 Task: Add Attachment from Trello to Card Card0000000070 in Board Board0000000018 in Workspace WS0000000006 in Trello. Add Cover Blue to Card Card0000000070 in Board Board0000000018 in Workspace WS0000000006 in Trello. Add "Copy Card To …" Button titled Button0000000070 to "bottom" of the list "To Do" to Card Card0000000070 in Board Board0000000018 in Workspace WS0000000006 in Trello. Add Description DS0000000070 to Card Card0000000070 in Board Board0000000018 in Workspace WS0000000006 in Trello. Add Comment CM0000000070 to Card Card0000000070 in Board Board0000000018 in Workspace WS0000000006 in Trello
Action: Mouse moved to (98, 406)
Screenshot: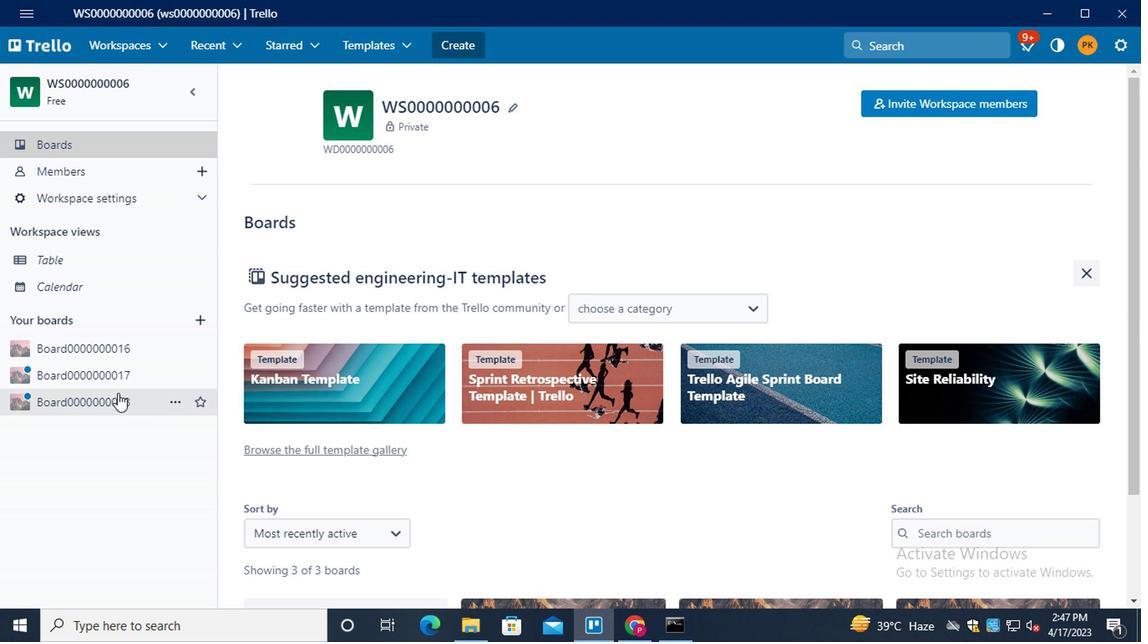 
Action: Mouse pressed left at (98, 406)
Screenshot: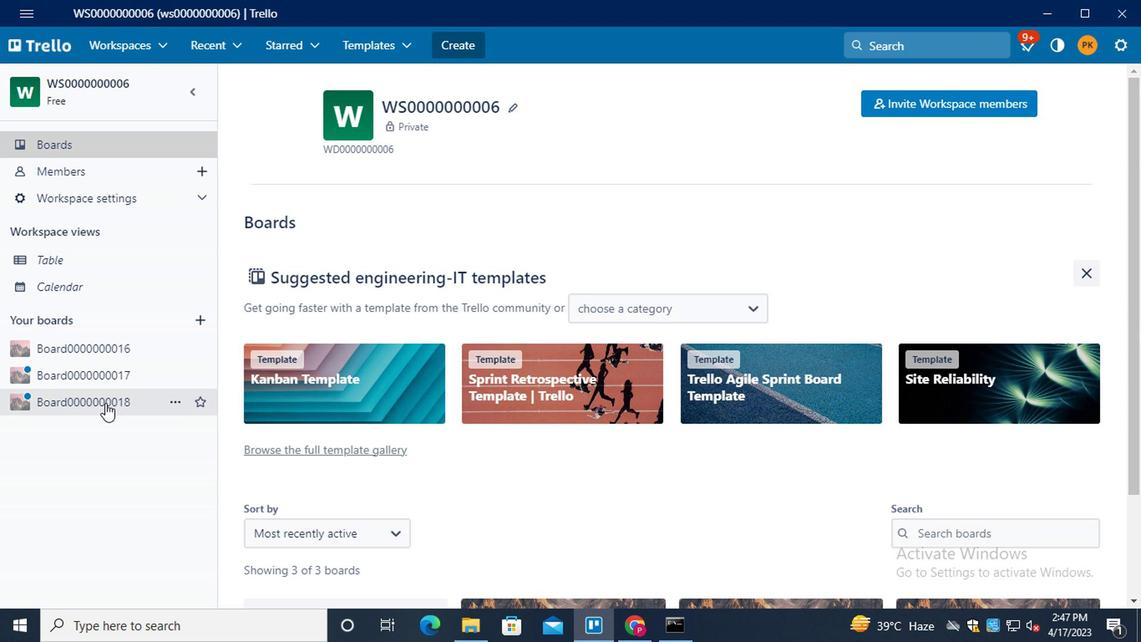 
Action: Mouse moved to (343, 362)
Screenshot: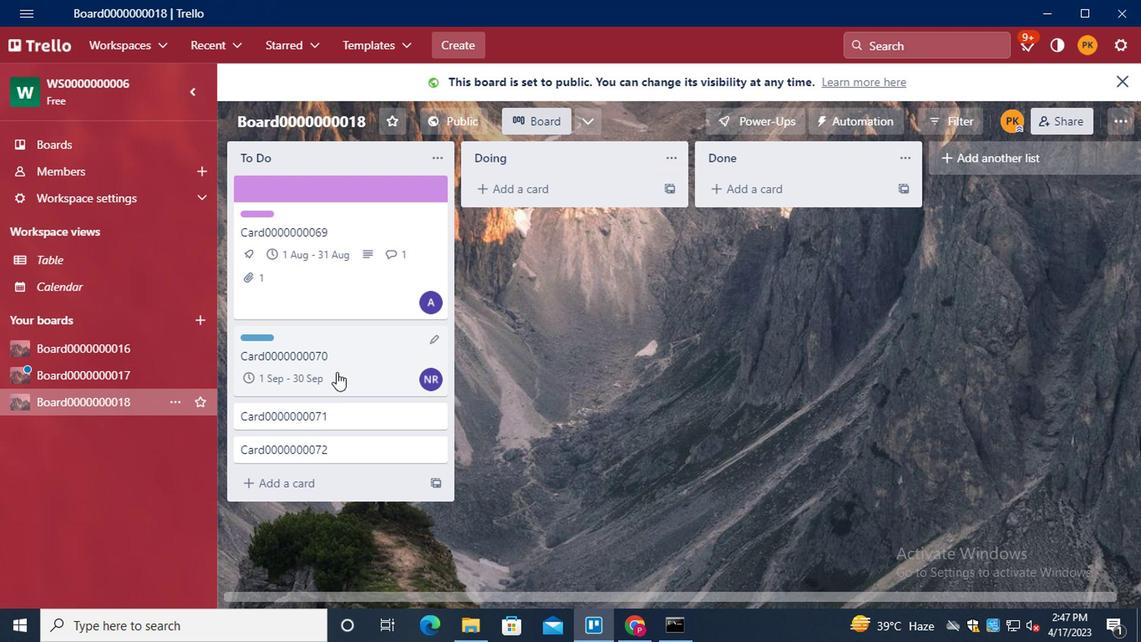 
Action: Mouse pressed left at (343, 362)
Screenshot: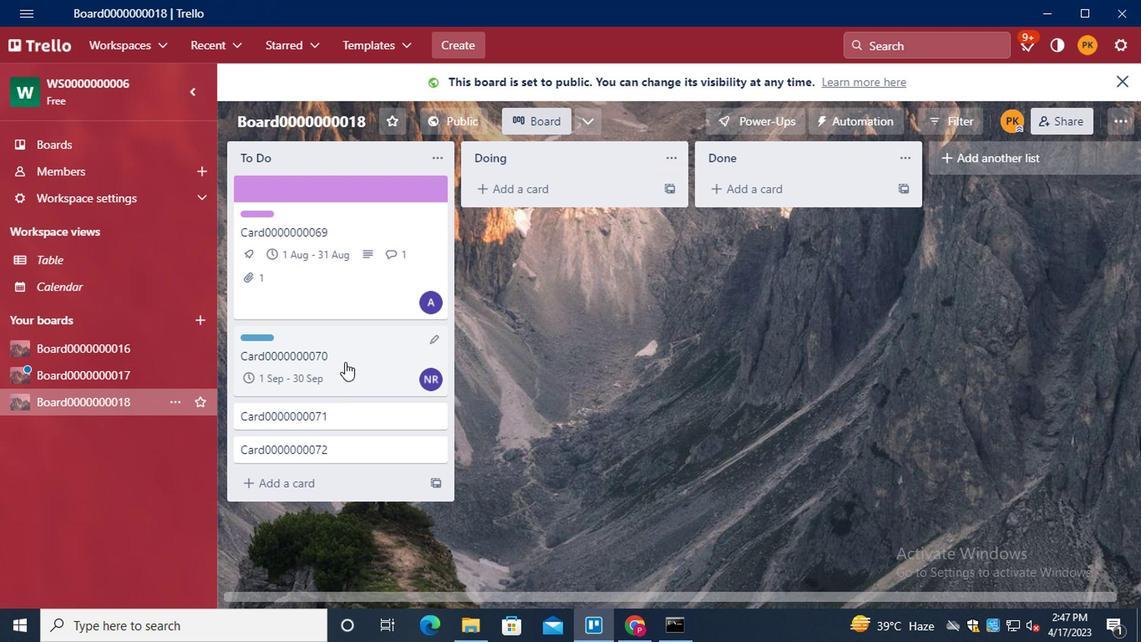
Action: Mouse moved to (820, 295)
Screenshot: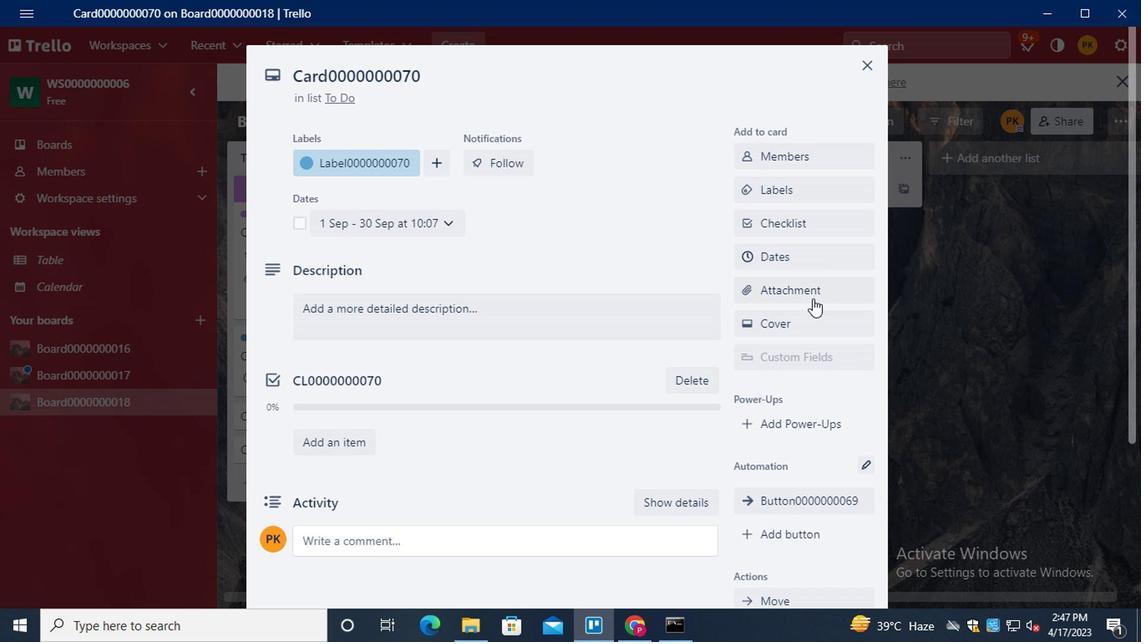 
Action: Mouse pressed left at (820, 295)
Screenshot: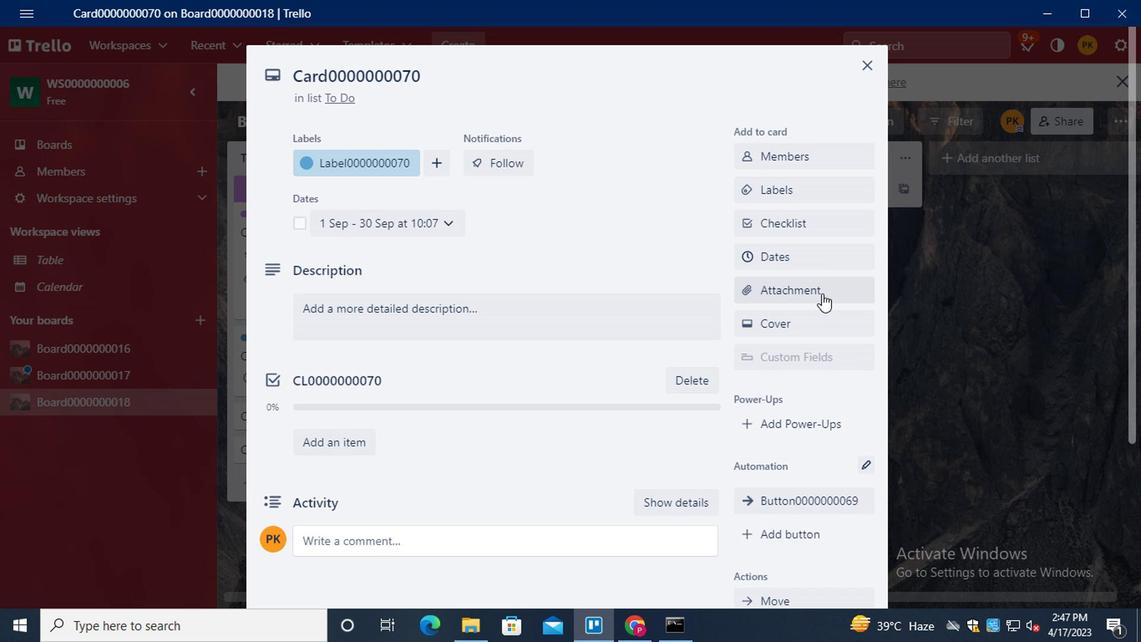 
Action: Mouse moved to (805, 170)
Screenshot: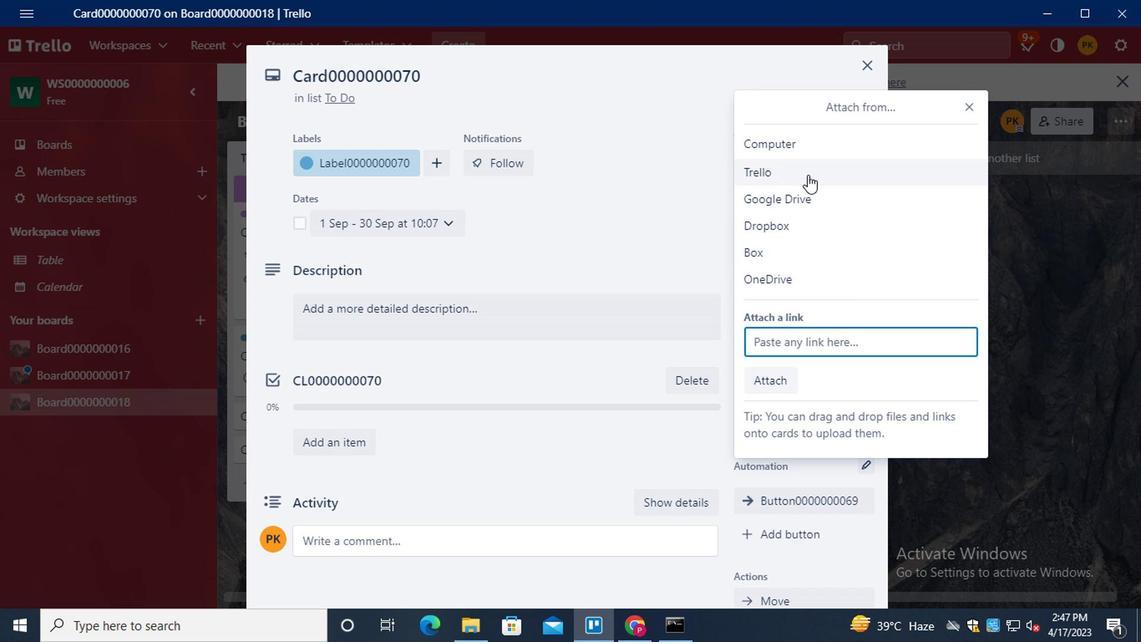 
Action: Mouse pressed left at (805, 170)
Screenshot: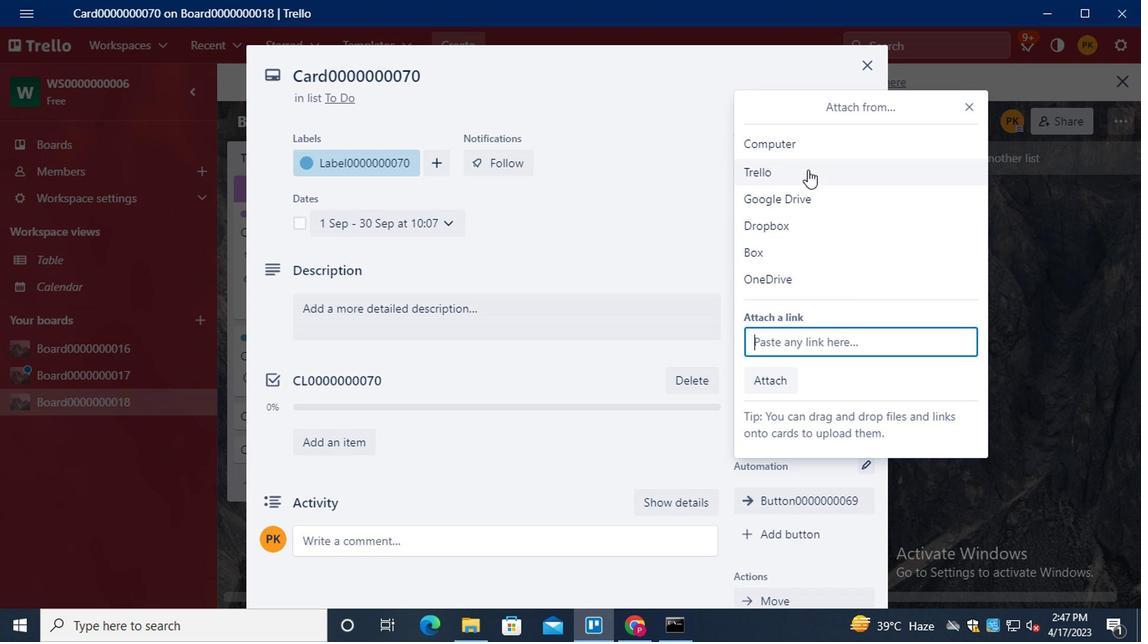 
Action: Mouse moved to (783, 501)
Screenshot: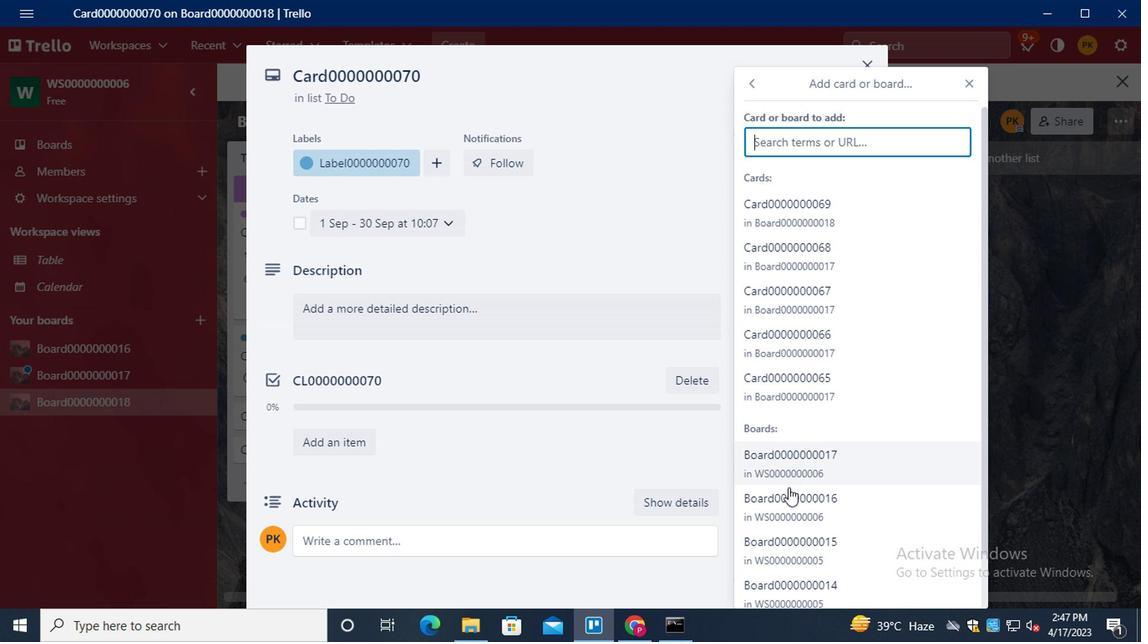 
Action: Mouse pressed left at (783, 501)
Screenshot: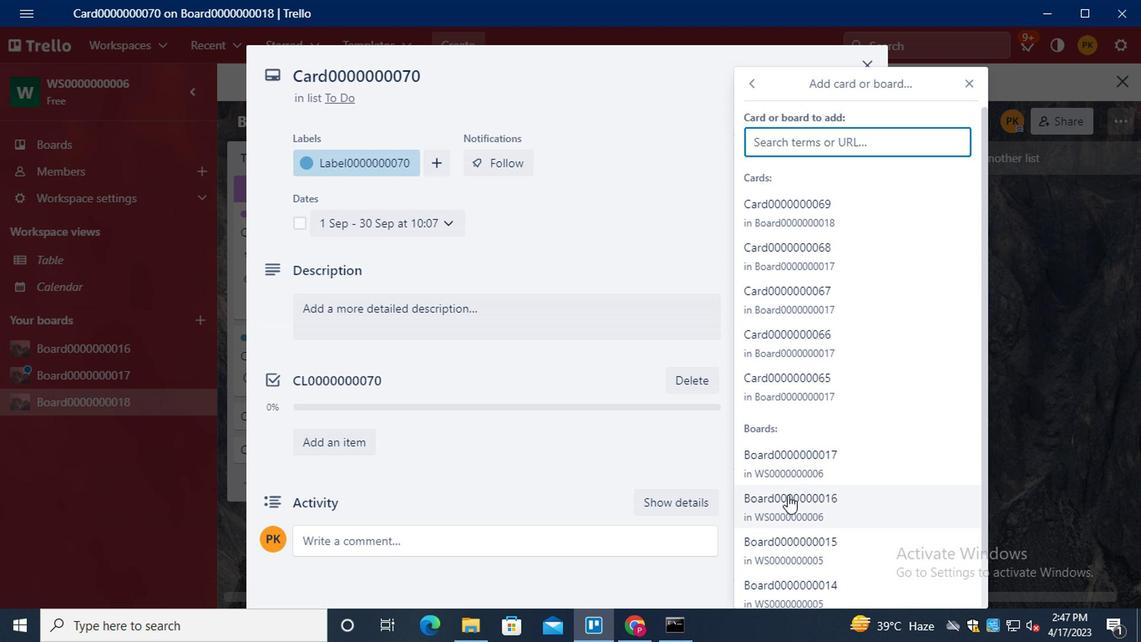 
Action: Mouse moved to (791, 327)
Screenshot: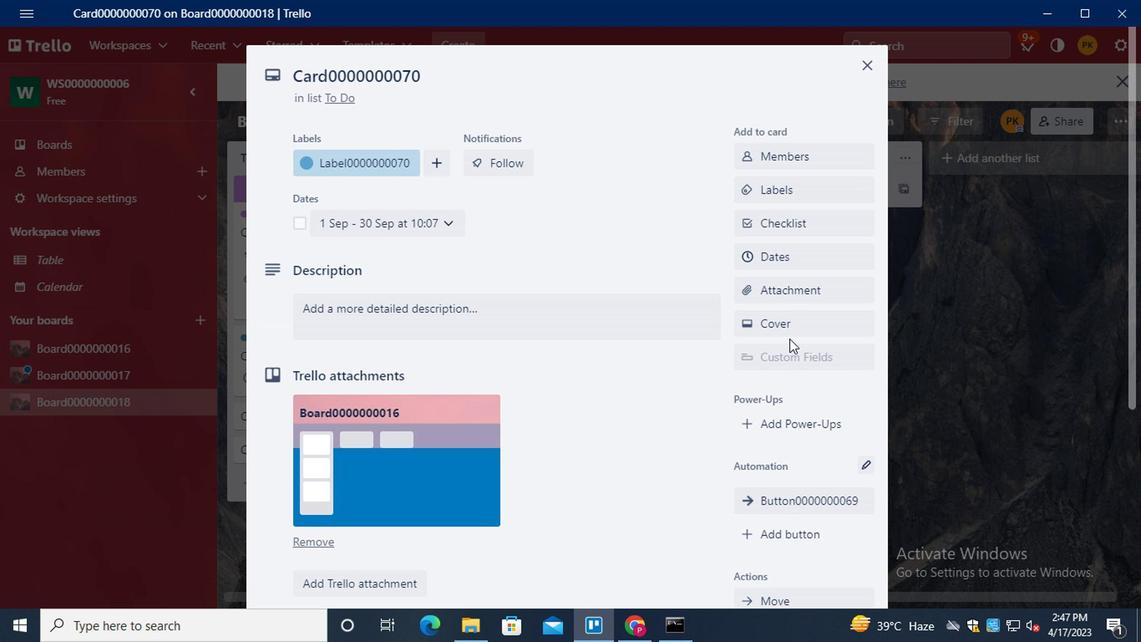 
Action: Mouse pressed left at (791, 327)
Screenshot: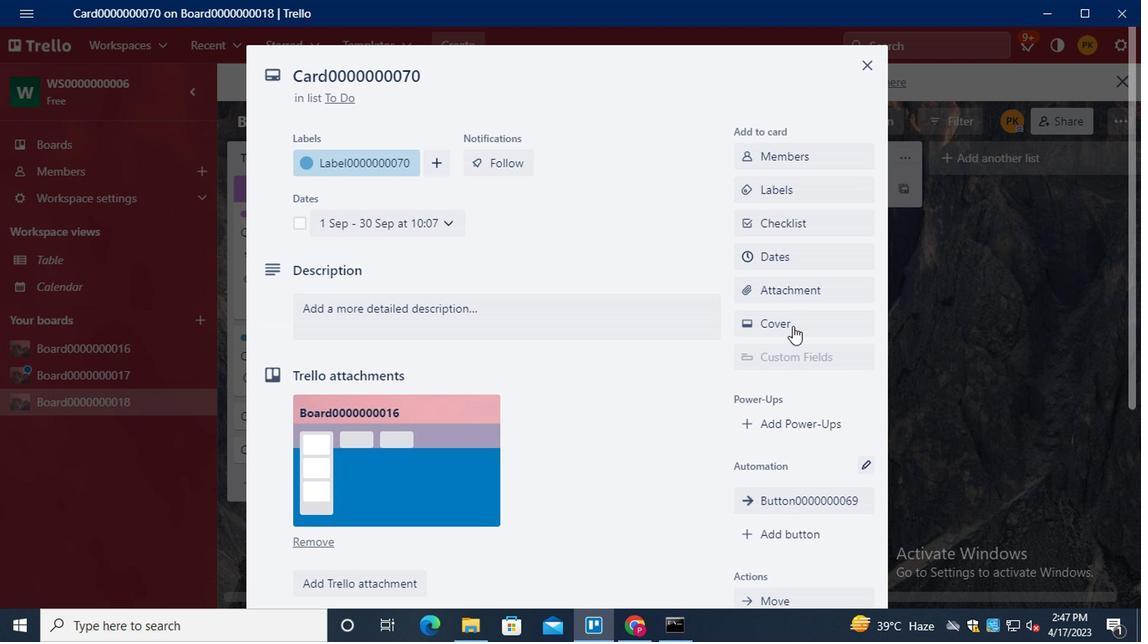 
Action: Mouse moved to (761, 305)
Screenshot: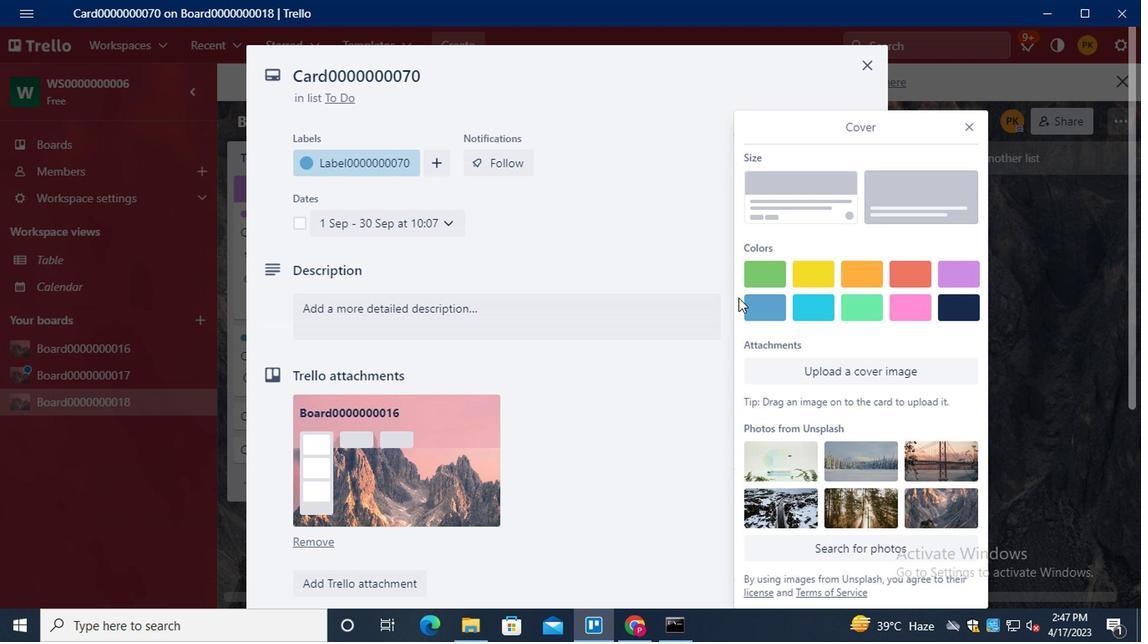 
Action: Mouse pressed left at (761, 305)
Screenshot: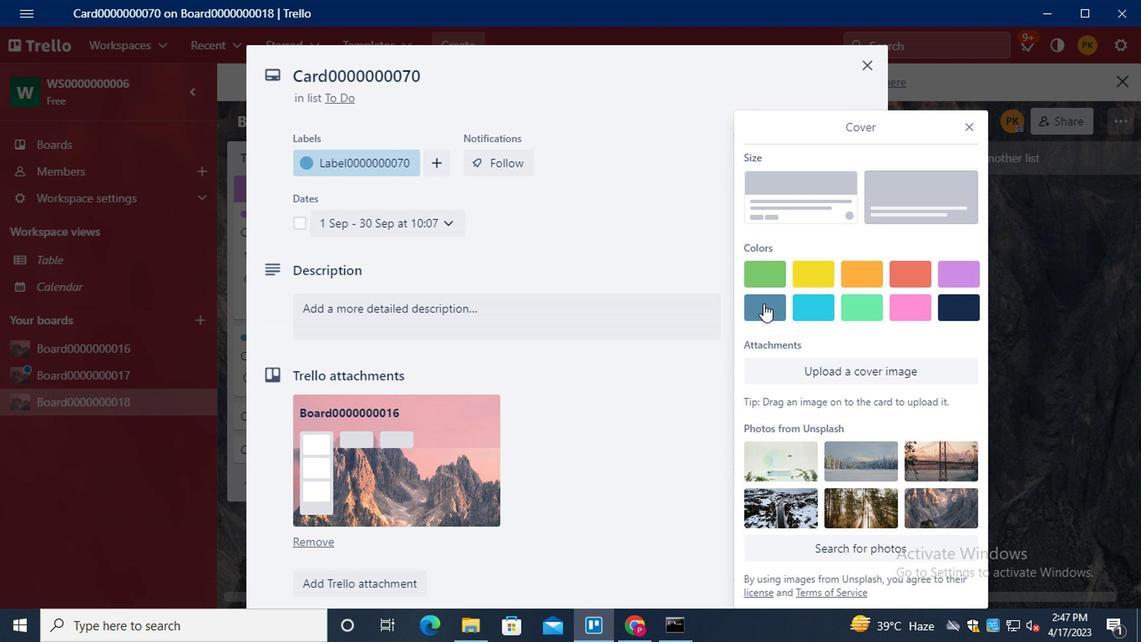 
Action: Mouse moved to (966, 93)
Screenshot: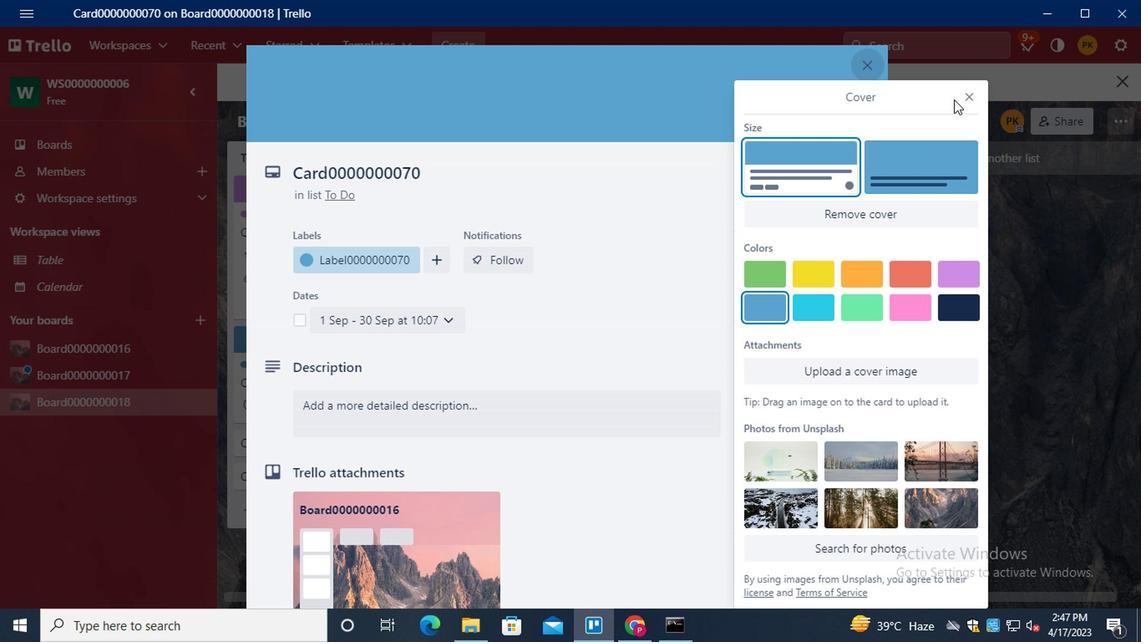 
Action: Mouse pressed left at (966, 93)
Screenshot: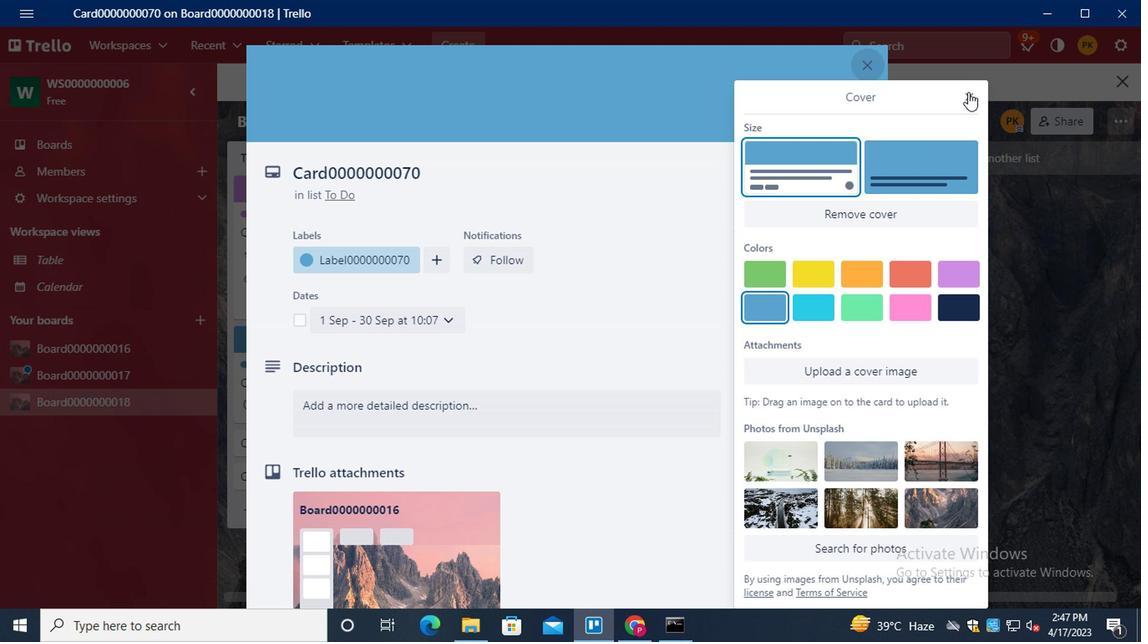 
Action: Mouse moved to (744, 468)
Screenshot: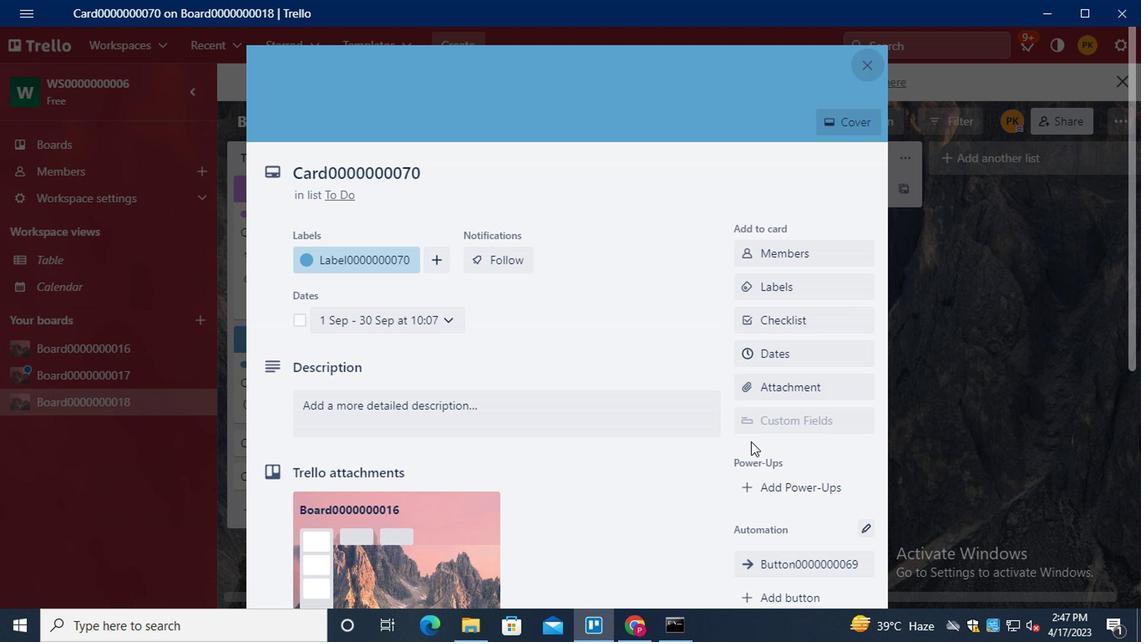 
Action: Mouse scrolled (744, 468) with delta (0, 0)
Screenshot: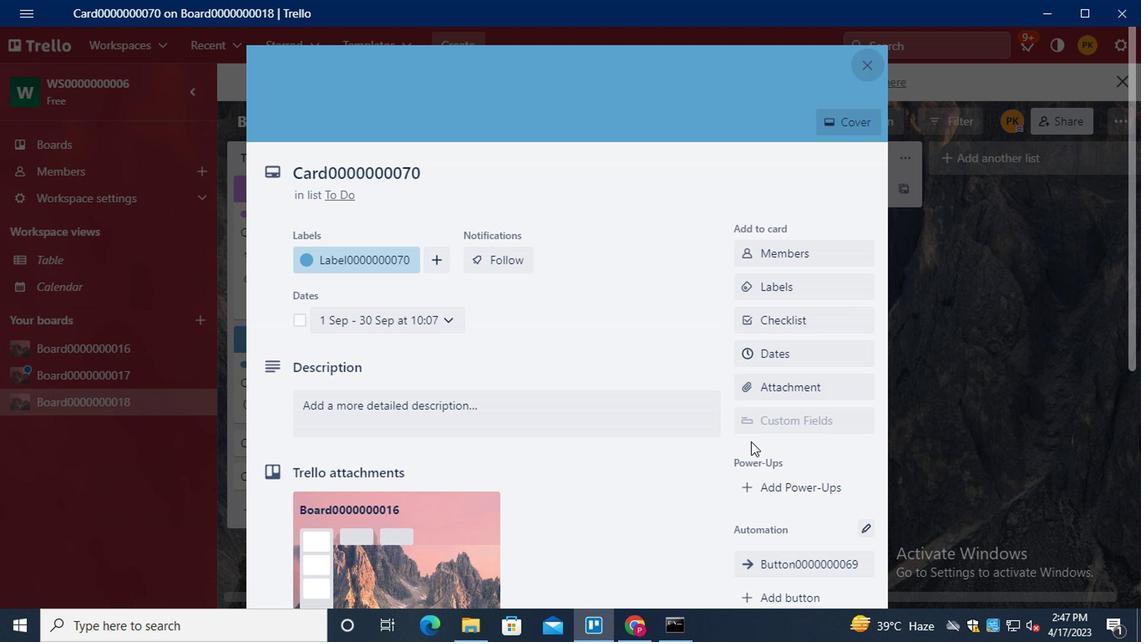 
Action: Mouse moved to (742, 475)
Screenshot: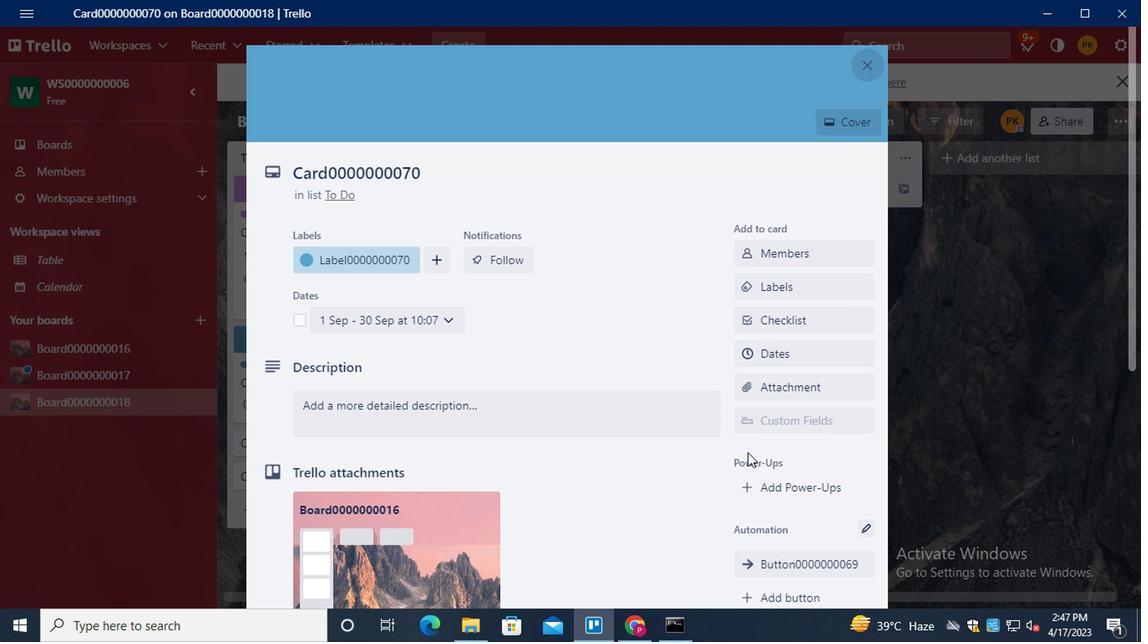 
Action: Mouse scrolled (742, 474) with delta (0, 0)
Screenshot: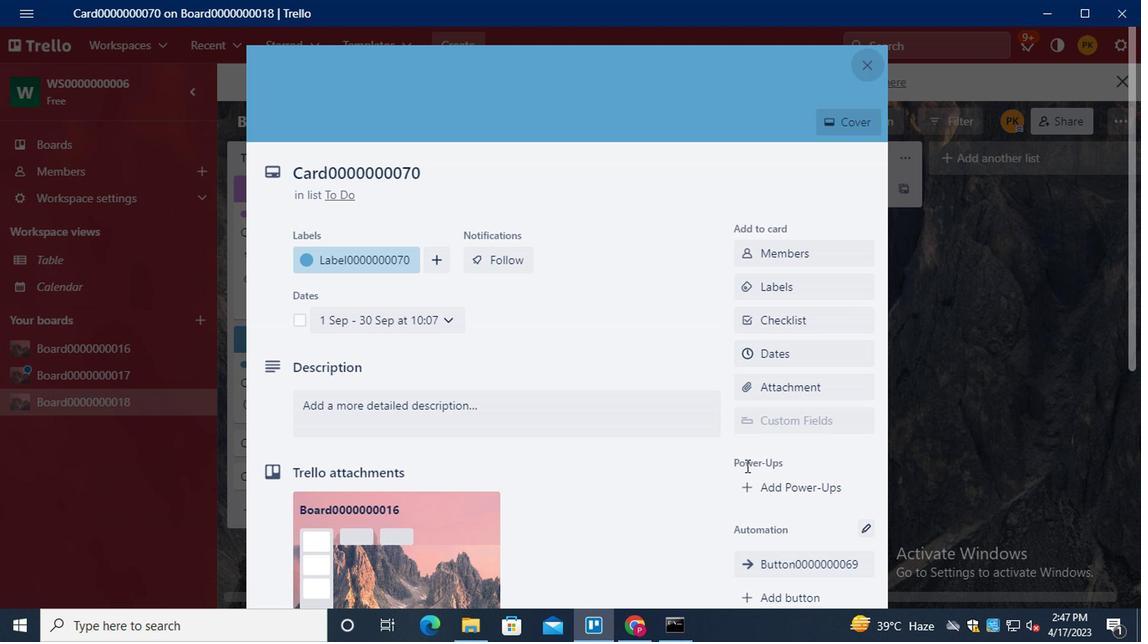 
Action: Mouse moved to (786, 435)
Screenshot: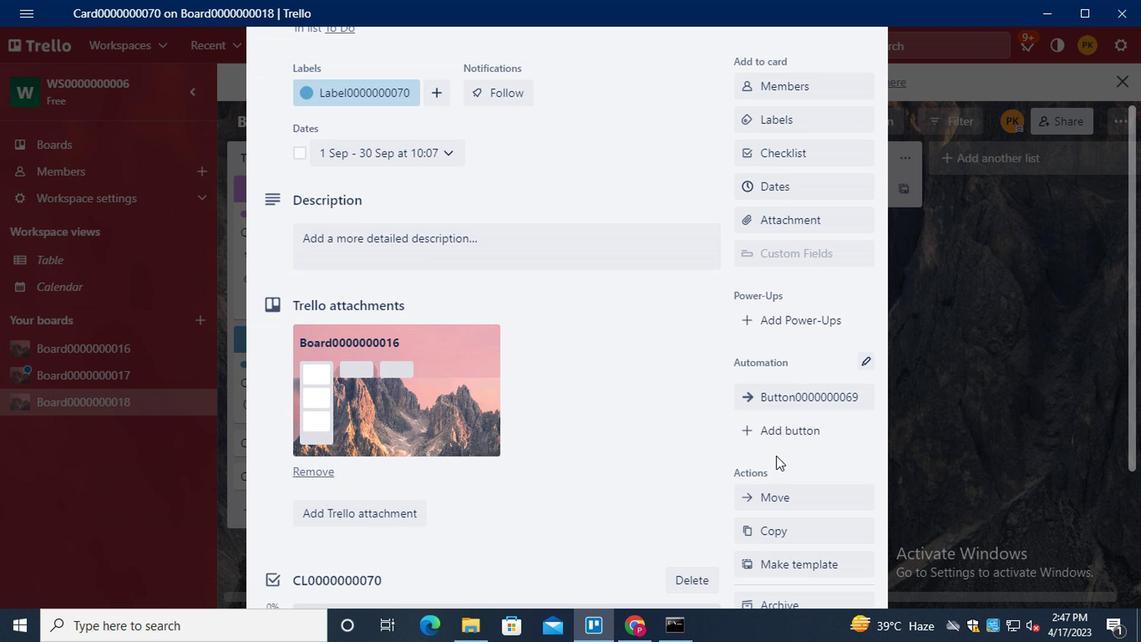 
Action: Mouse pressed left at (786, 435)
Screenshot: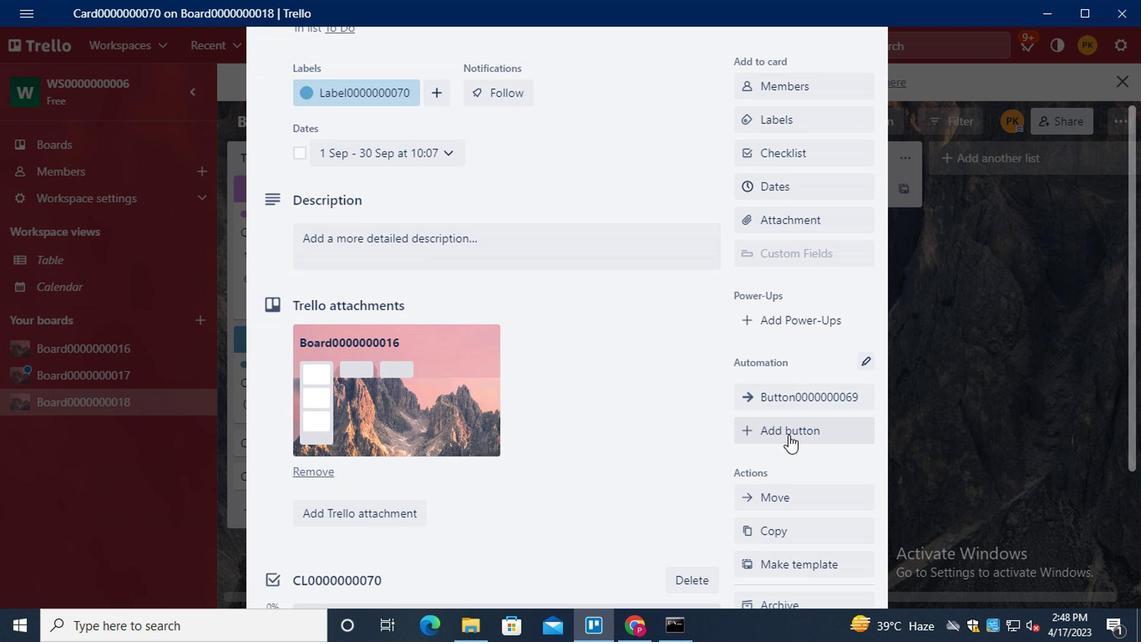 
Action: Mouse moved to (816, 199)
Screenshot: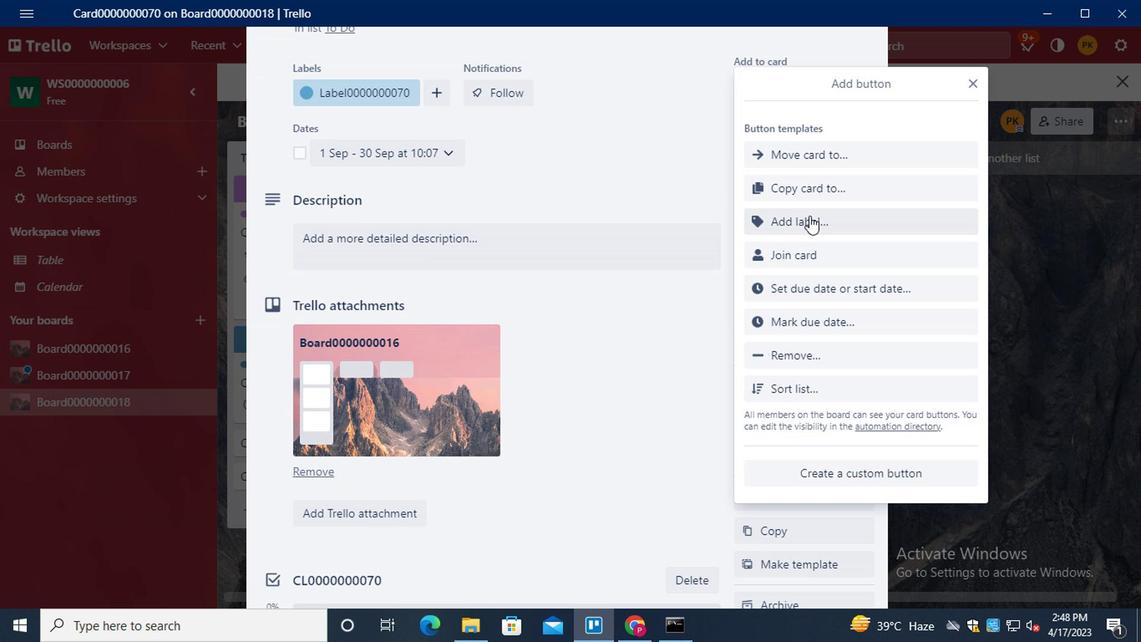 
Action: Mouse pressed left at (816, 199)
Screenshot: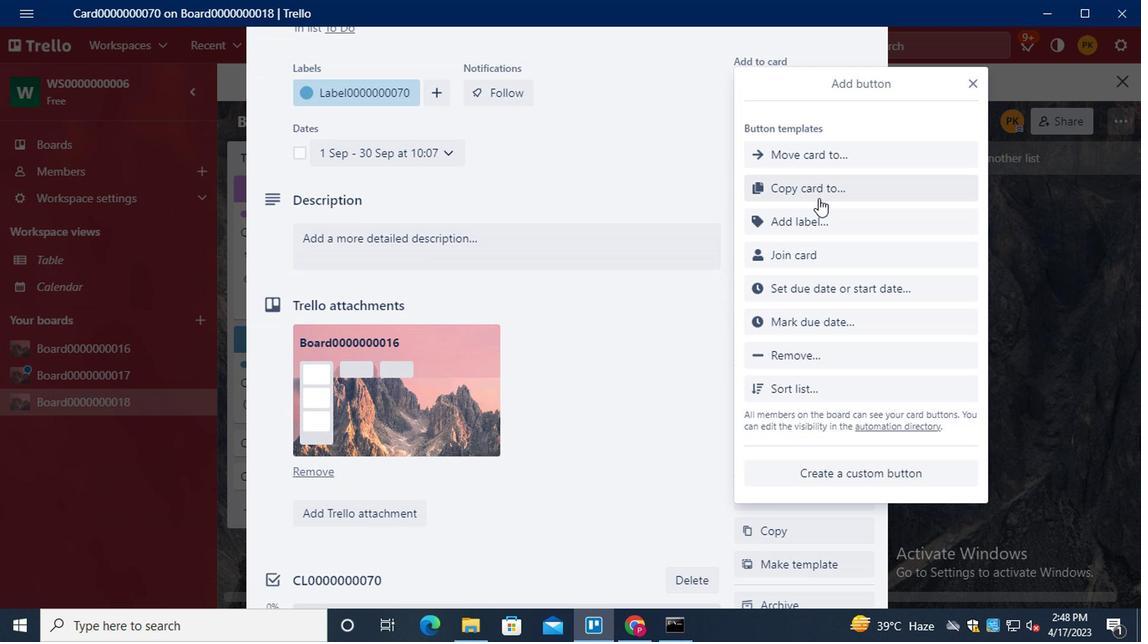 
Action: Key pressed <Key.shift>BUTTON0000000070
Screenshot: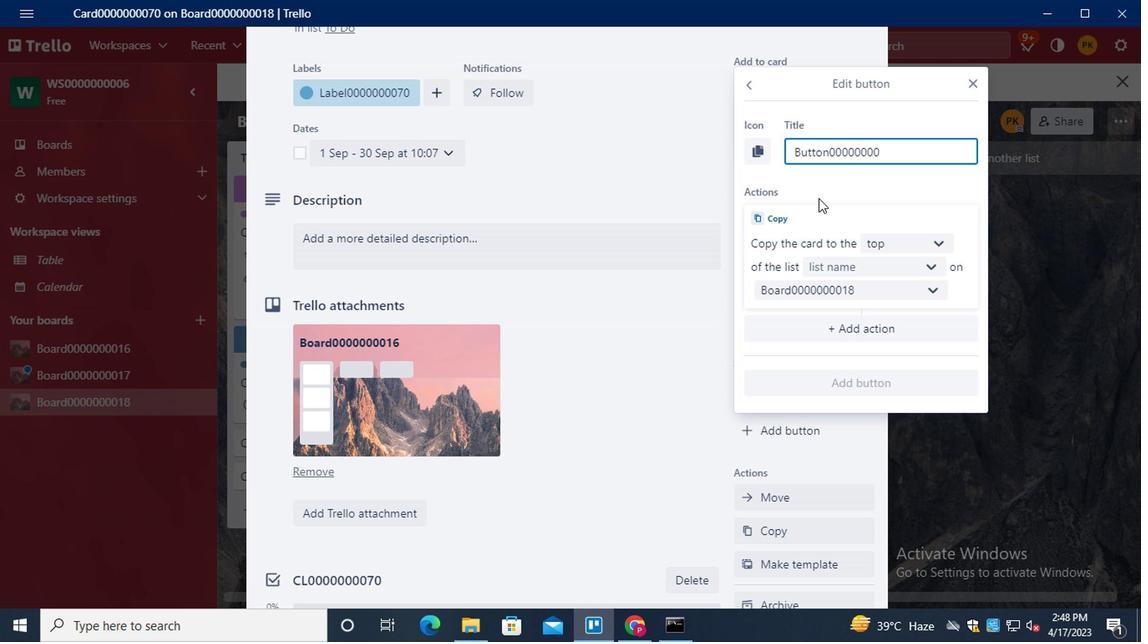 
Action: Mouse moved to (902, 243)
Screenshot: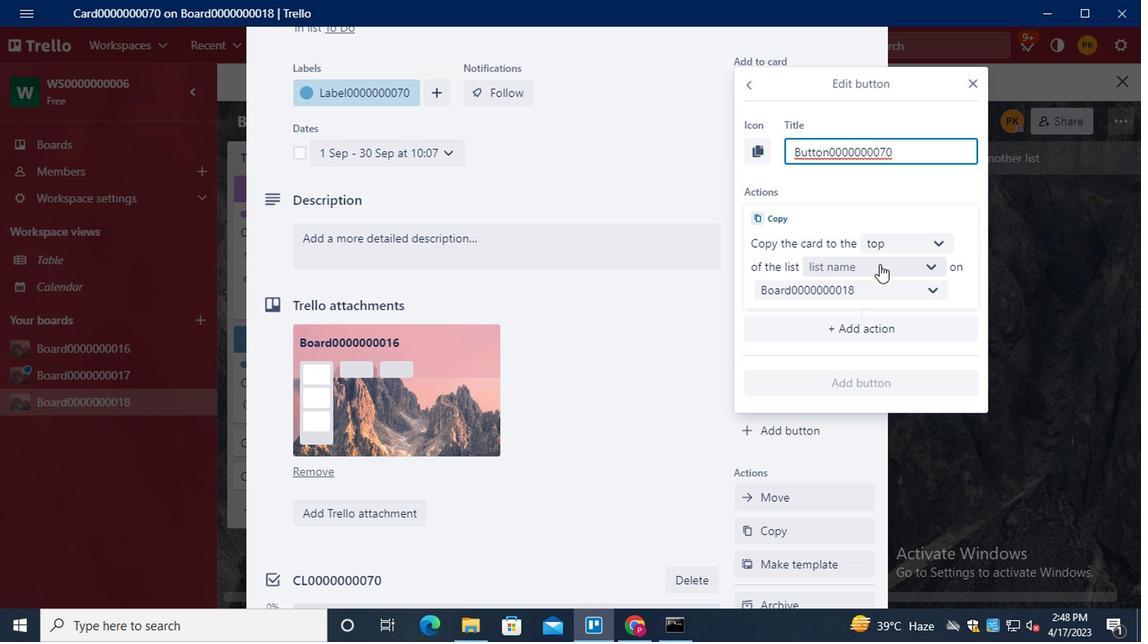 
Action: Mouse pressed left at (902, 243)
Screenshot: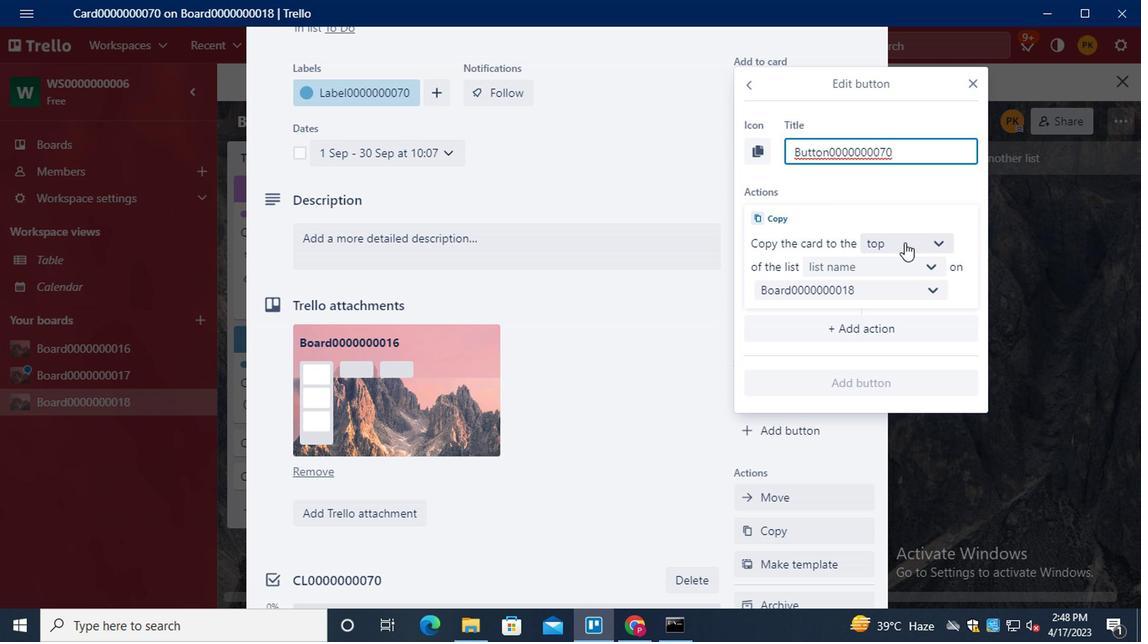 
Action: Mouse moved to (883, 308)
Screenshot: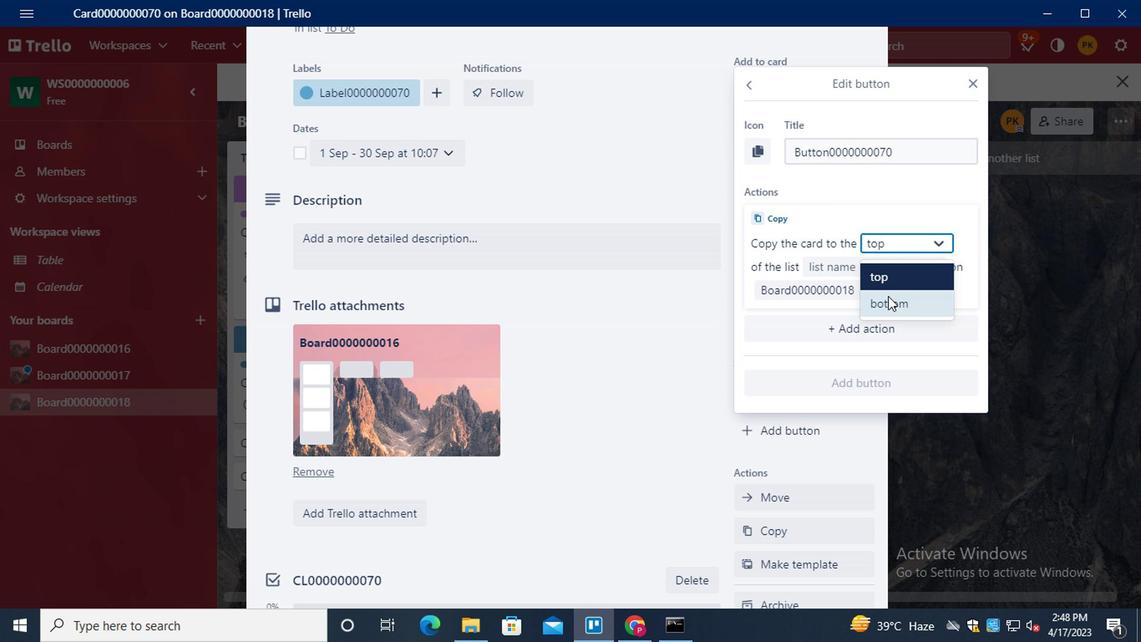 
Action: Mouse pressed left at (883, 308)
Screenshot: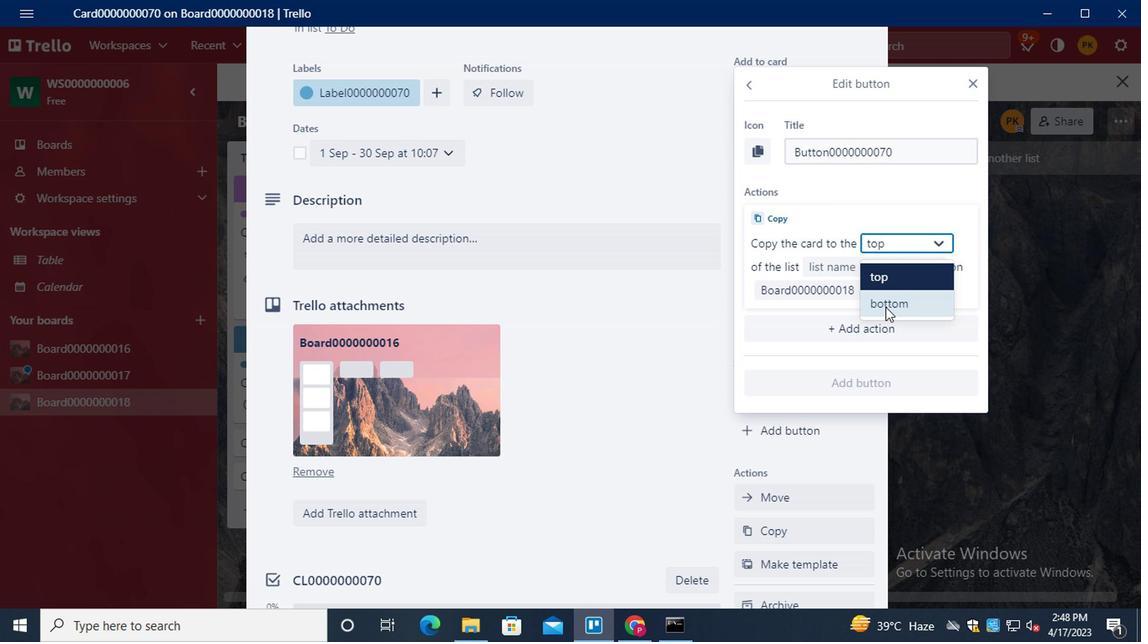 
Action: Mouse moved to (890, 265)
Screenshot: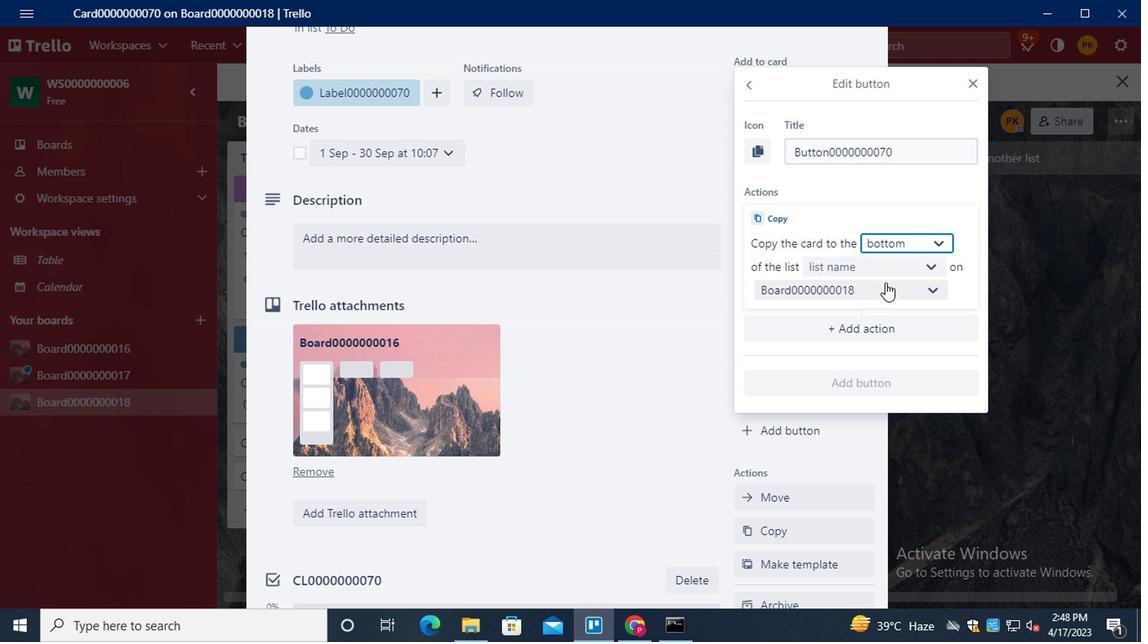 
Action: Mouse pressed left at (890, 265)
Screenshot: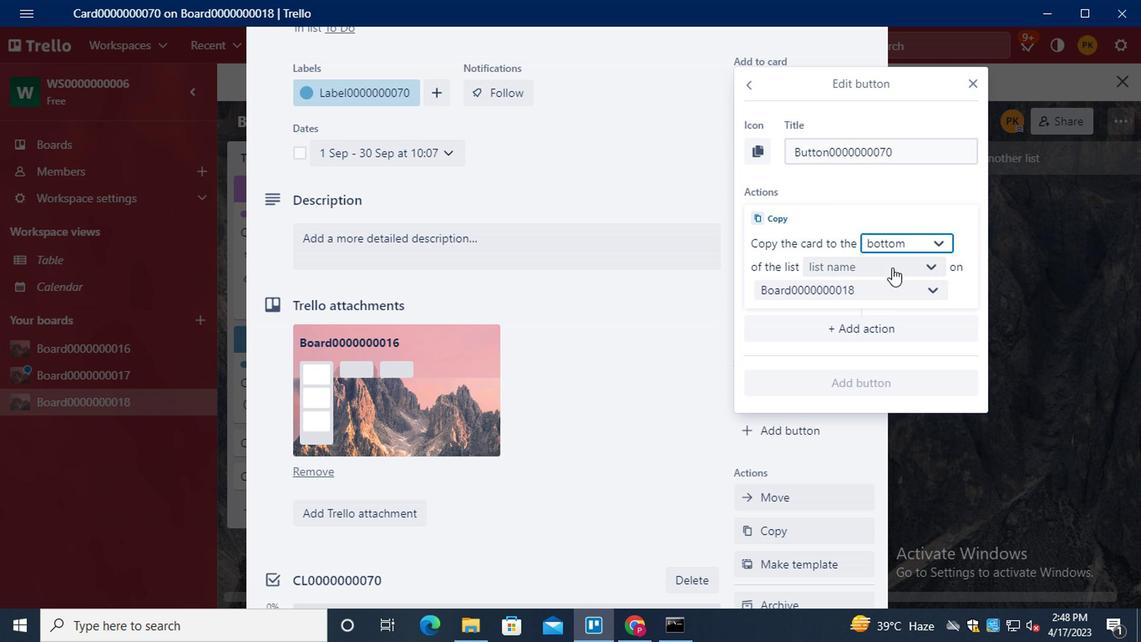 
Action: Mouse moved to (872, 305)
Screenshot: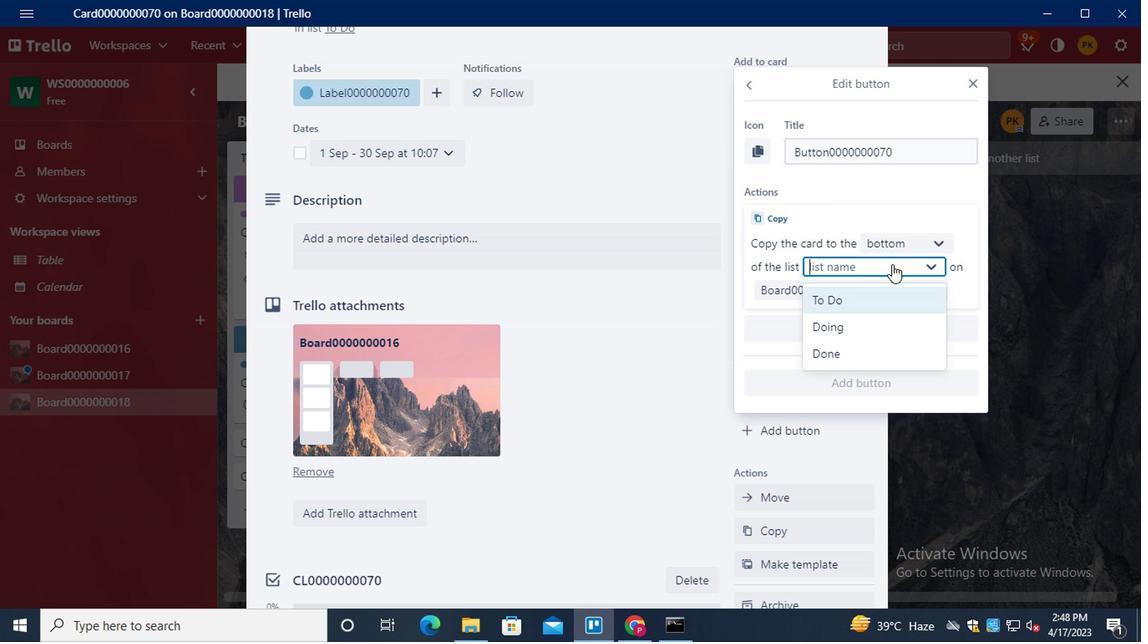 
Action: Mouse pressed left at (872, 305)
Screenshot: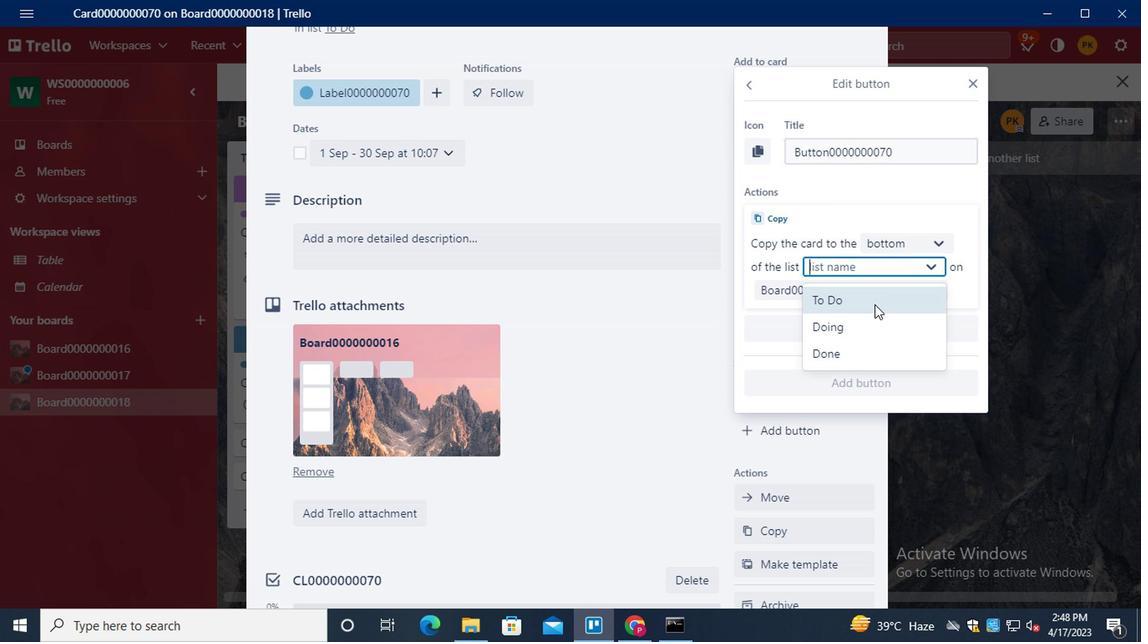 
Action: Mouse moved to (844, 393)
Screenshot: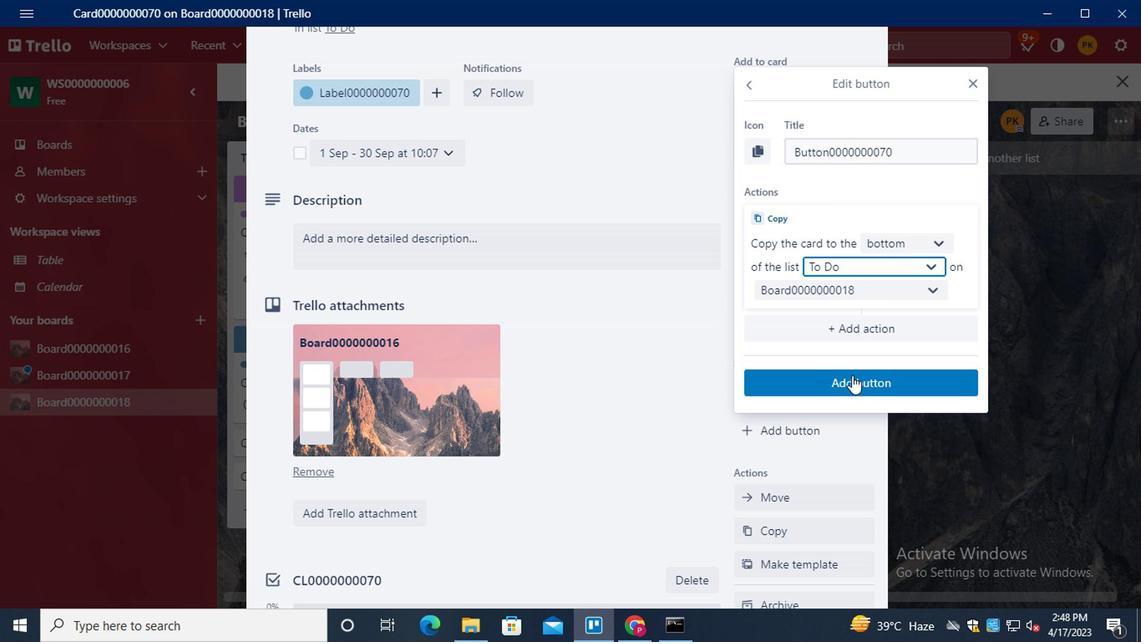 
Action: Mouse pressed left at (844, 393)
Screenshot: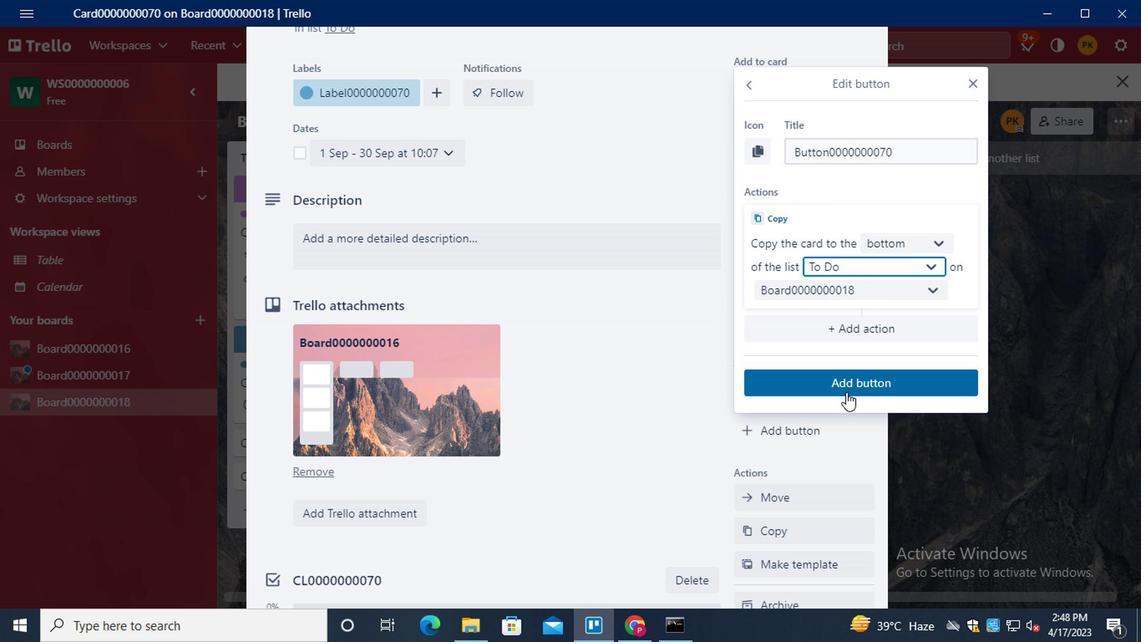 
Action: Mouse moved to (672, 257)
Screenshot: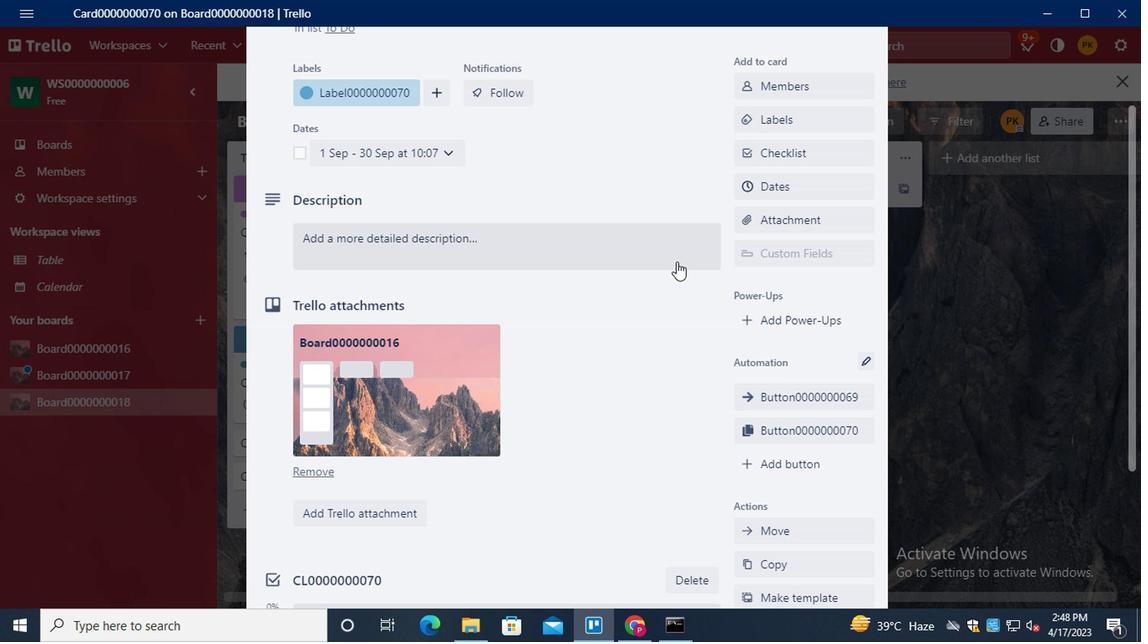 
Action: Mouse pressed left at (672, 257)
Screenshot: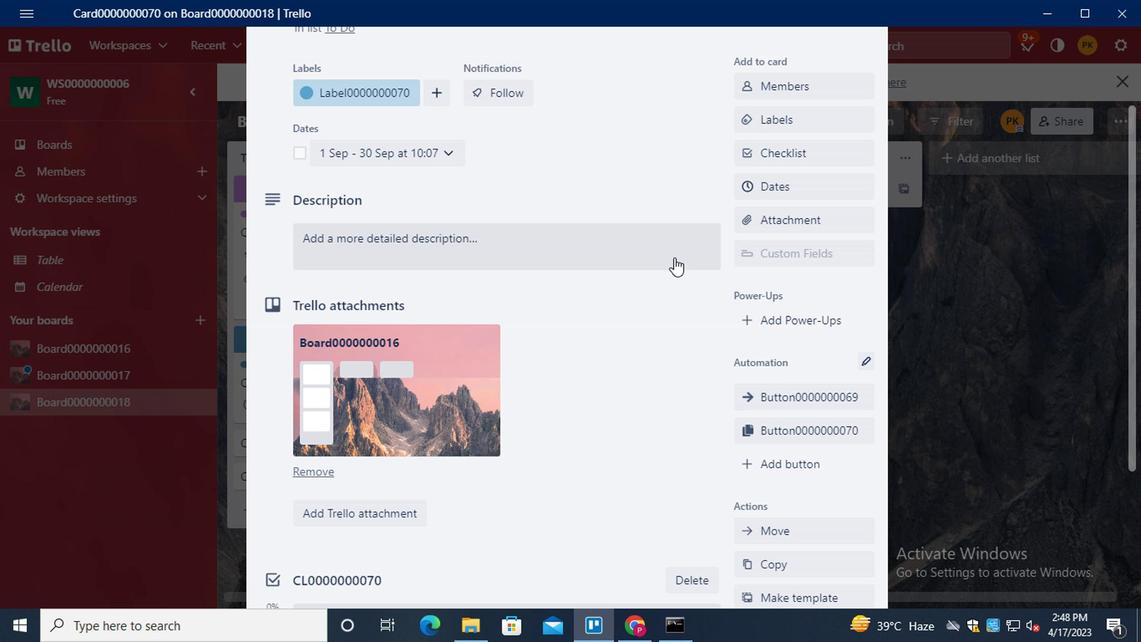 
Action: Key pressed <Key.shift>DS0000000070
Screenshot: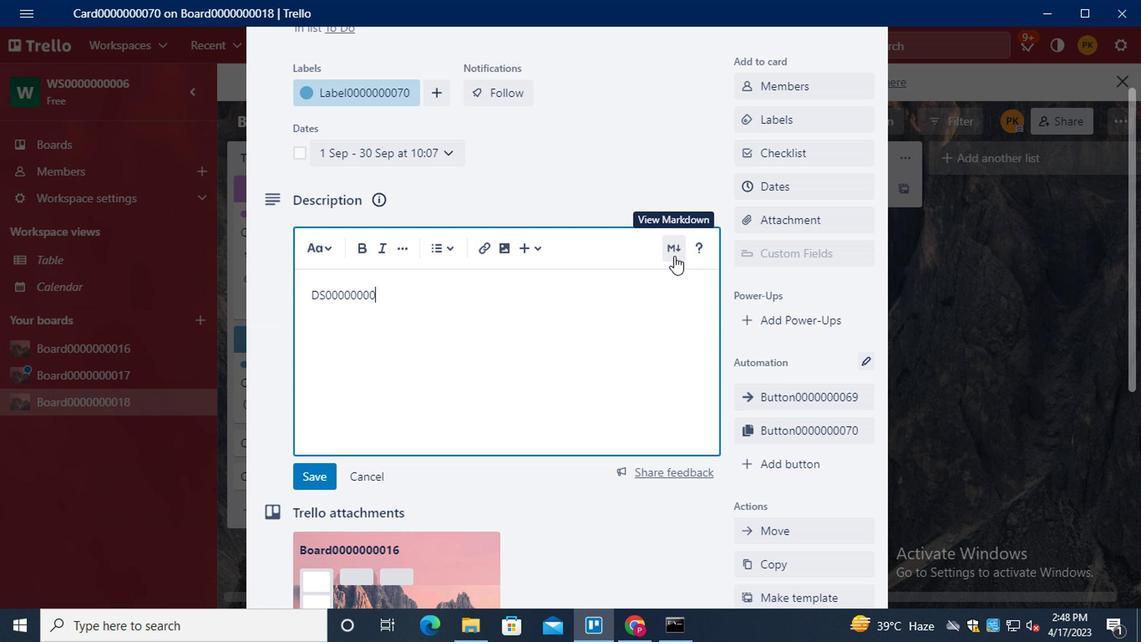 
Action: Mouse moved to (301, 465)
Screenshot: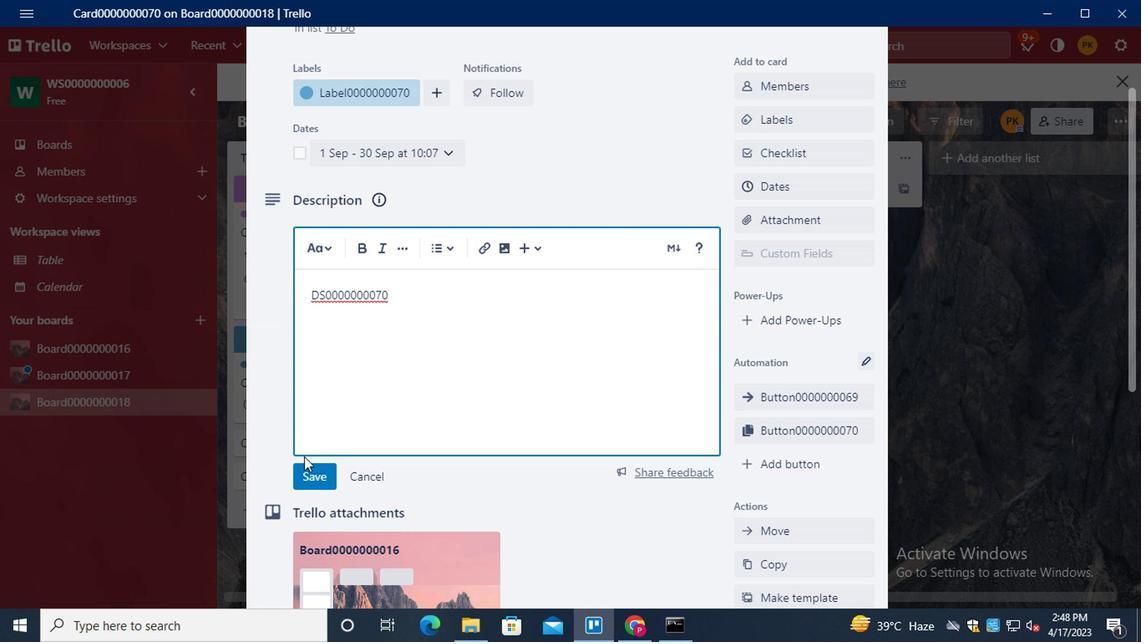 
Action: Mouse pressed left at (301, 465)
Screenshot: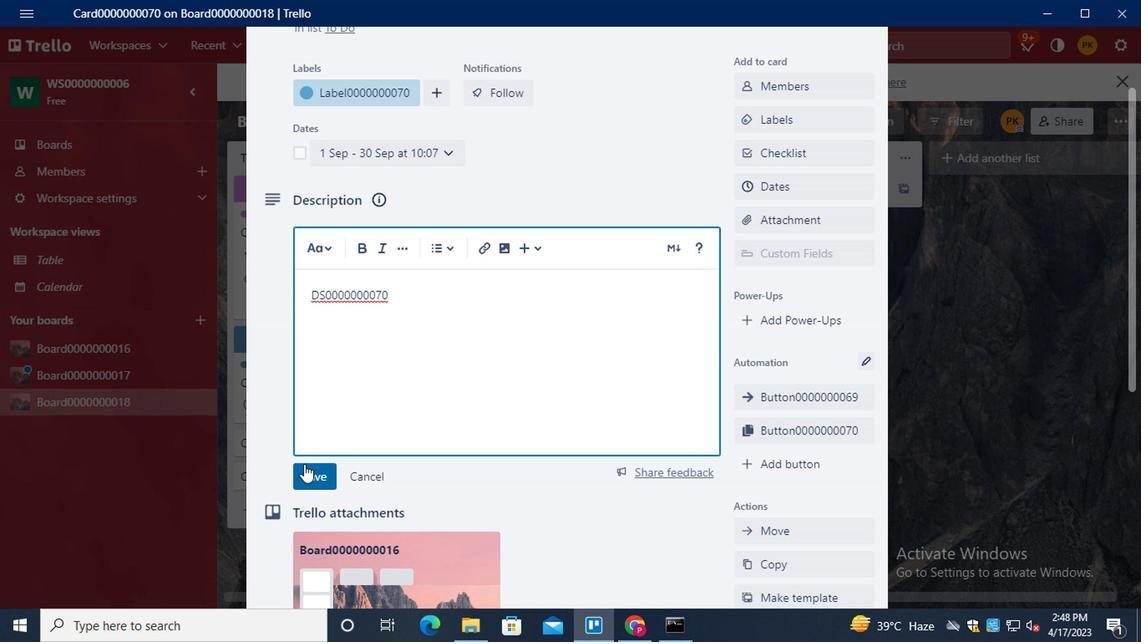 
Action: Mouse moved to (388, 398)
Screenshot: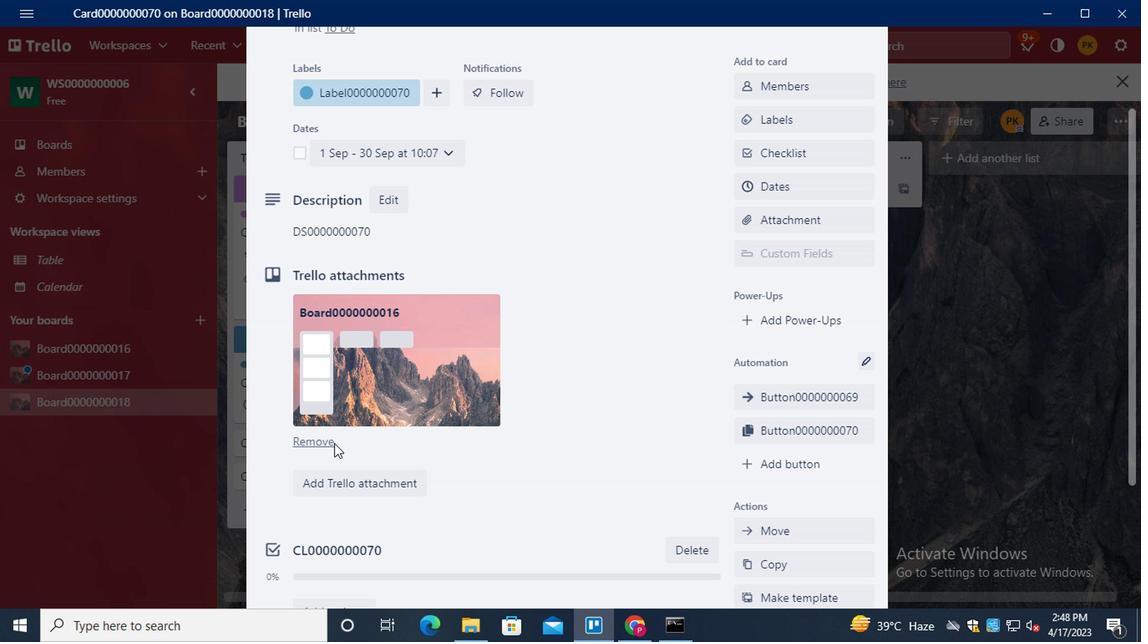 
Action: Mouse scrolled (388, 397) with delta (0, 0)
Screenshot: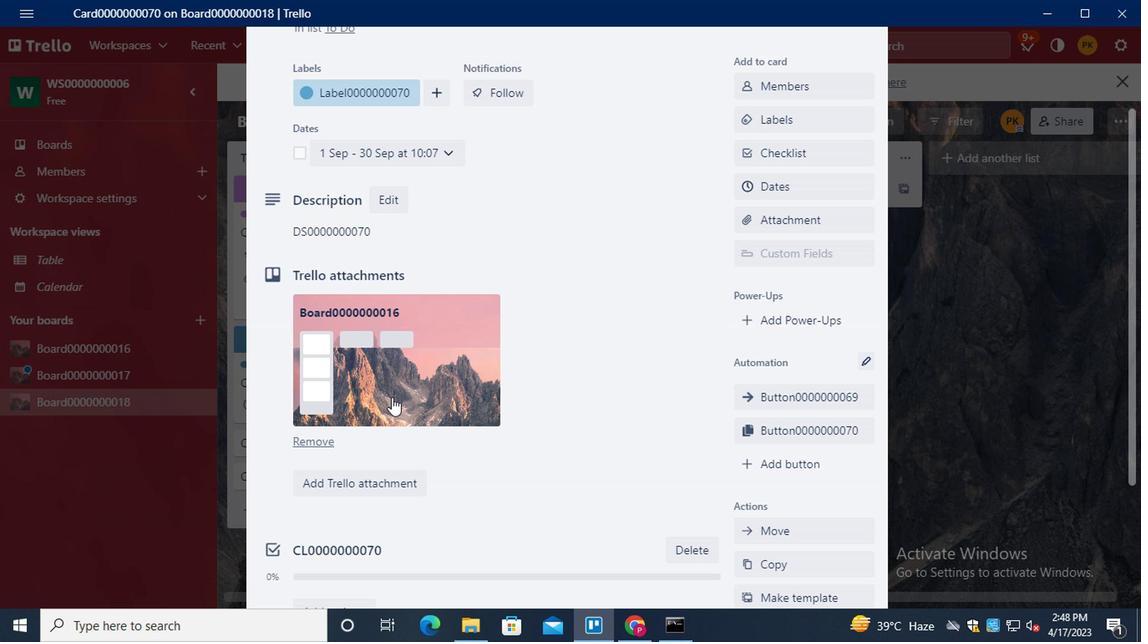 
Action: Mouse moved to (386, 397)
Screenshot: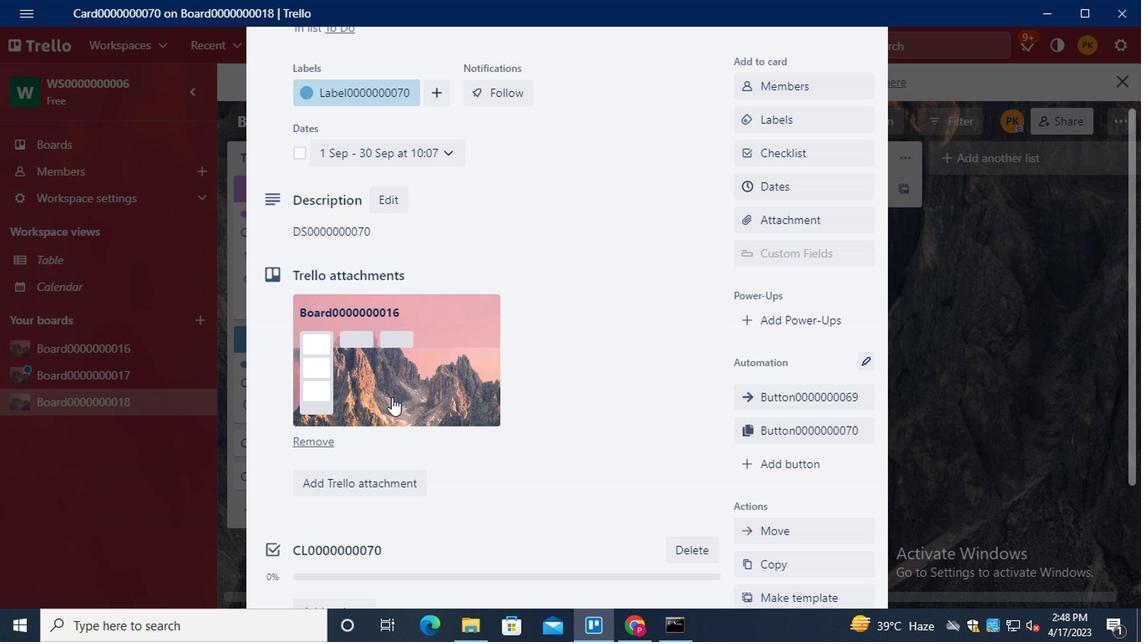 
Action: Mouse scrolled (386, 396) with delta (0, -1)
Screenshot: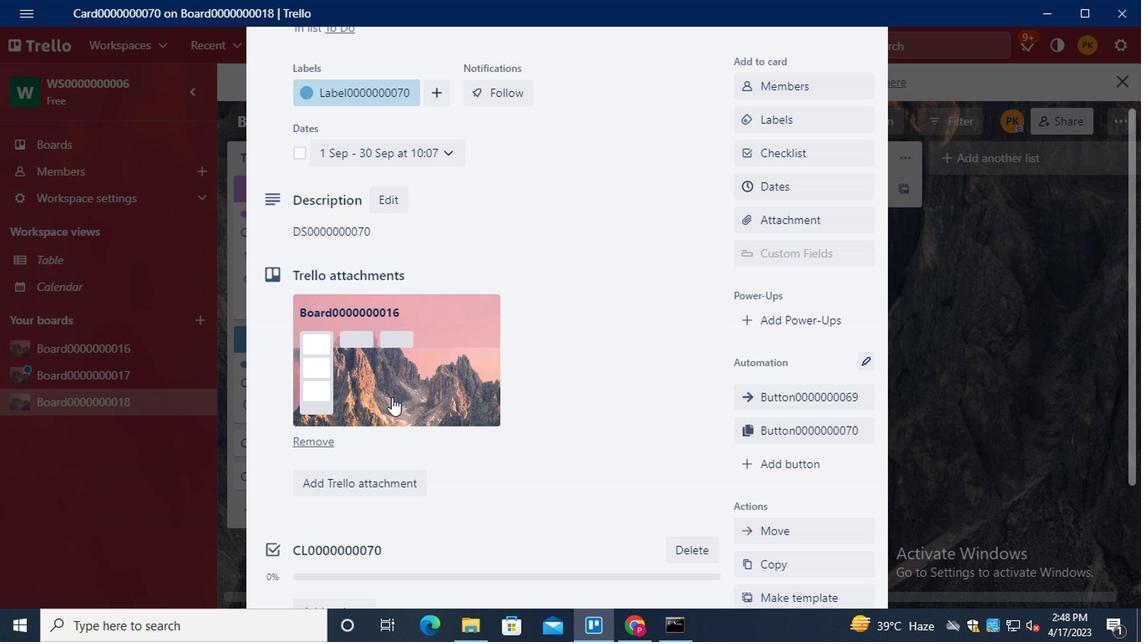 
Action: Mouse moved to (384, 398)
Screenshot: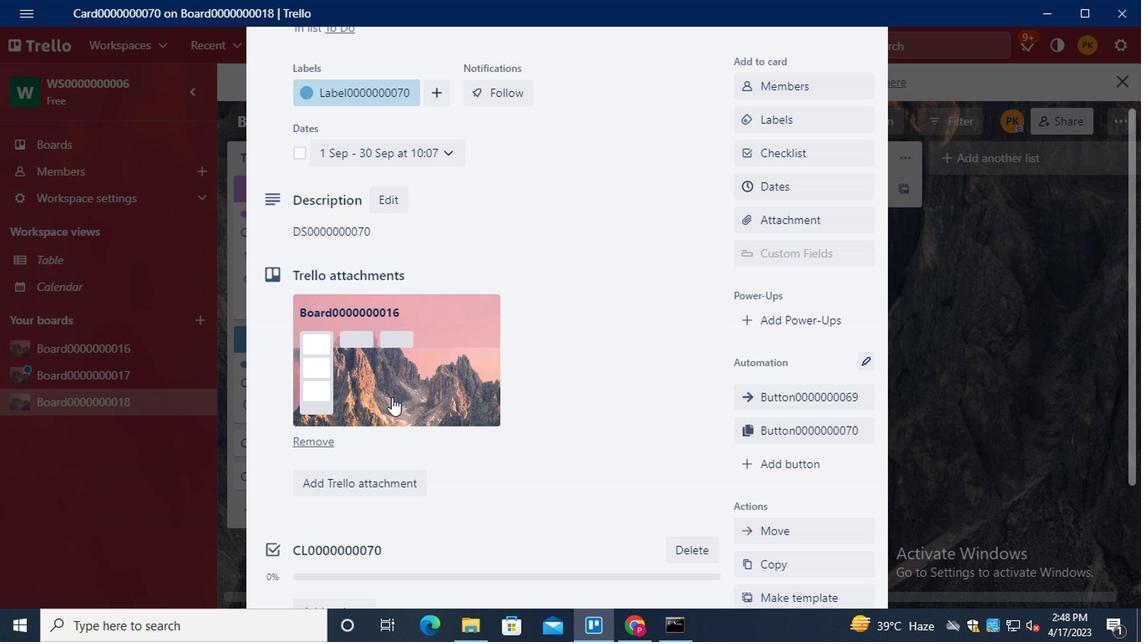 
Action: Mouse scrolled (384, 397) with delta (0, 0)
Screenshot: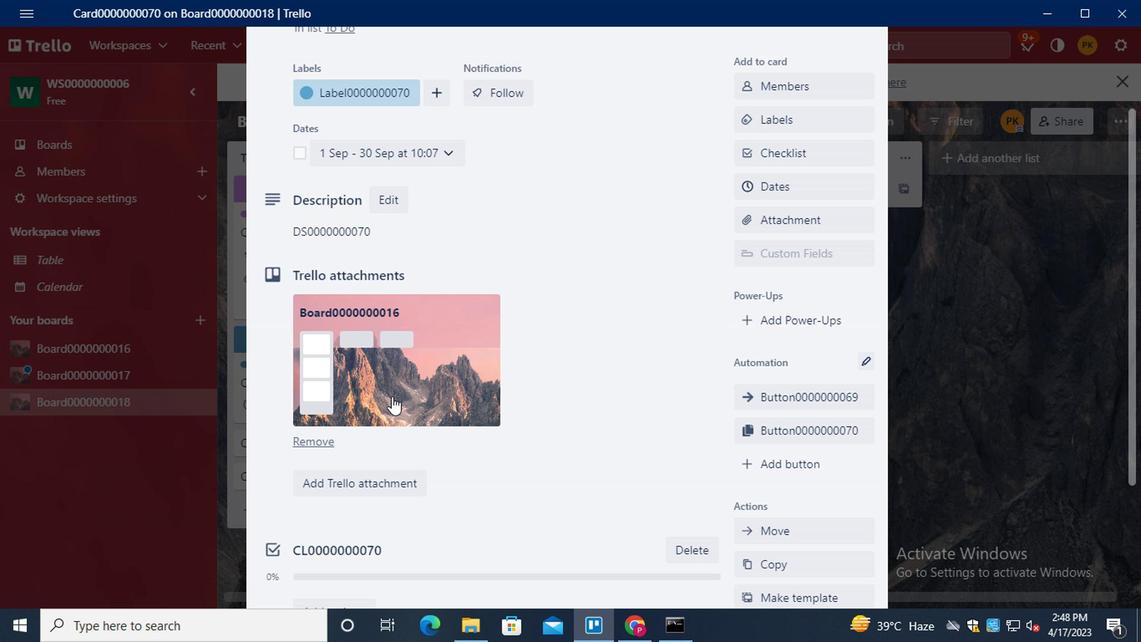 
Action: Mouse moved to (383, 399)
Screenshot: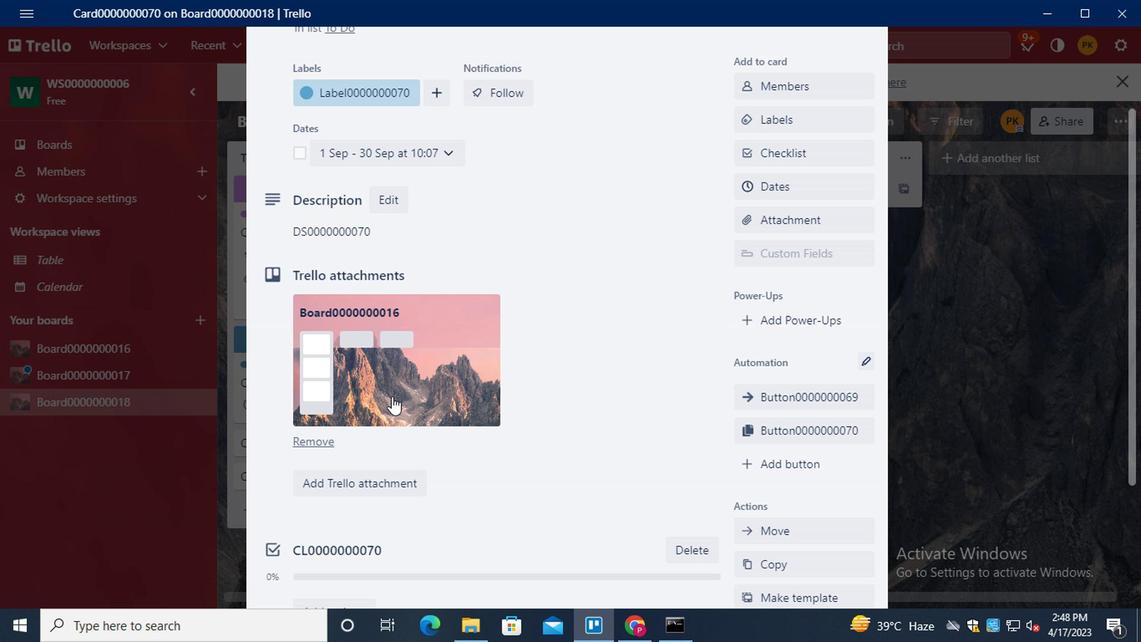 
Action: Mouse scrolled (383, 398) with delta (0, 0)
Screenshot: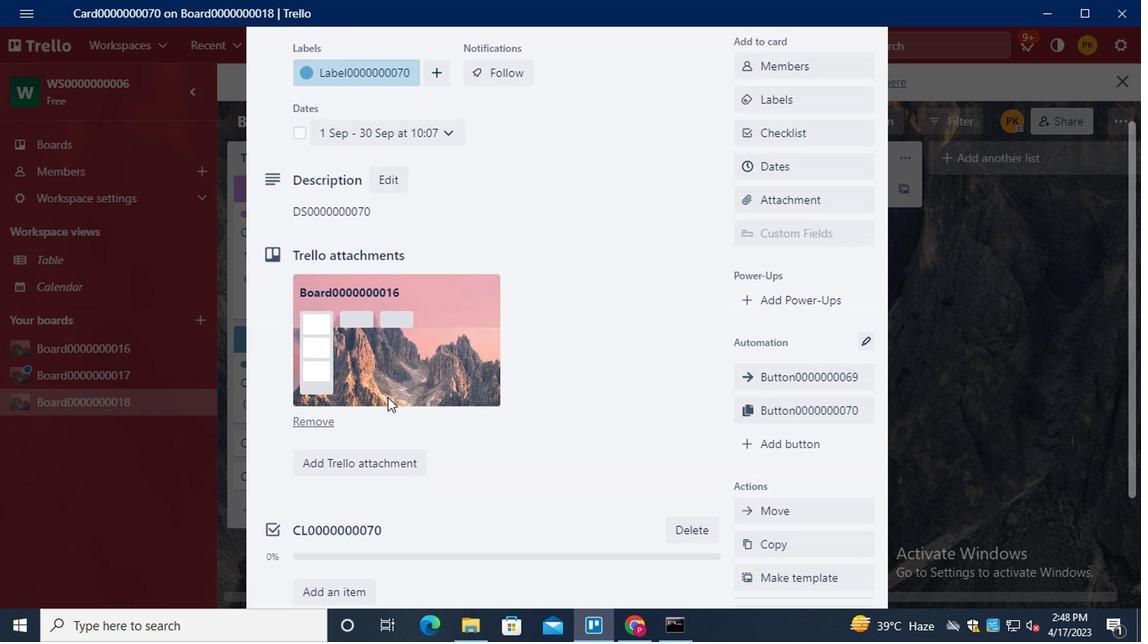 
Action: Mouse moved to (396, 503)
Screenshot: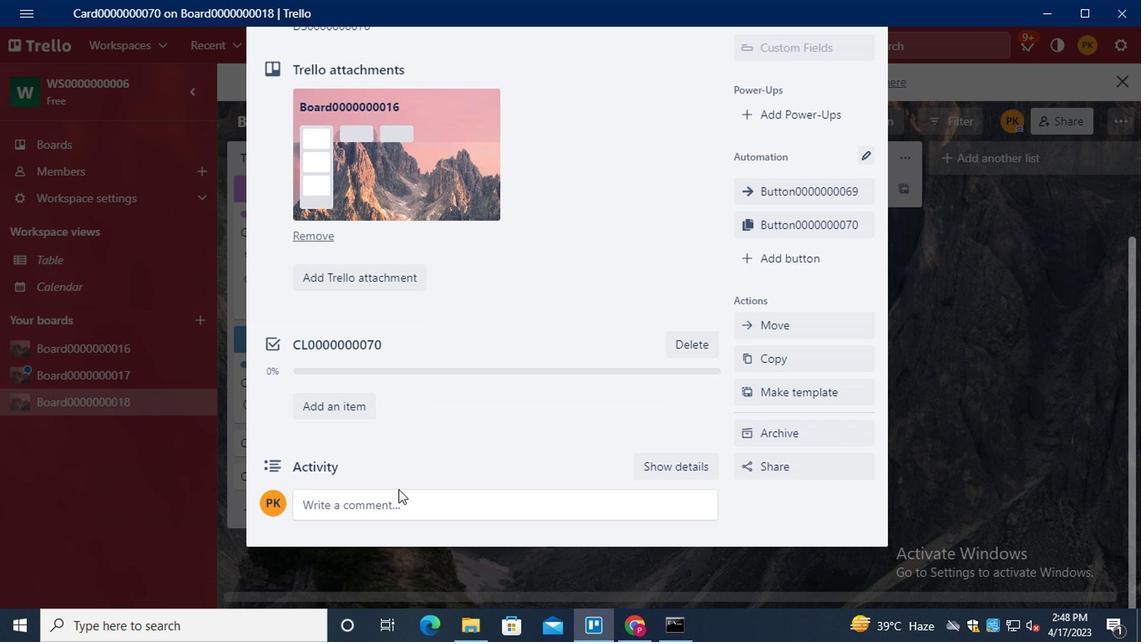 
Action: Mouse pressed left at (396, 503)
Screenshot: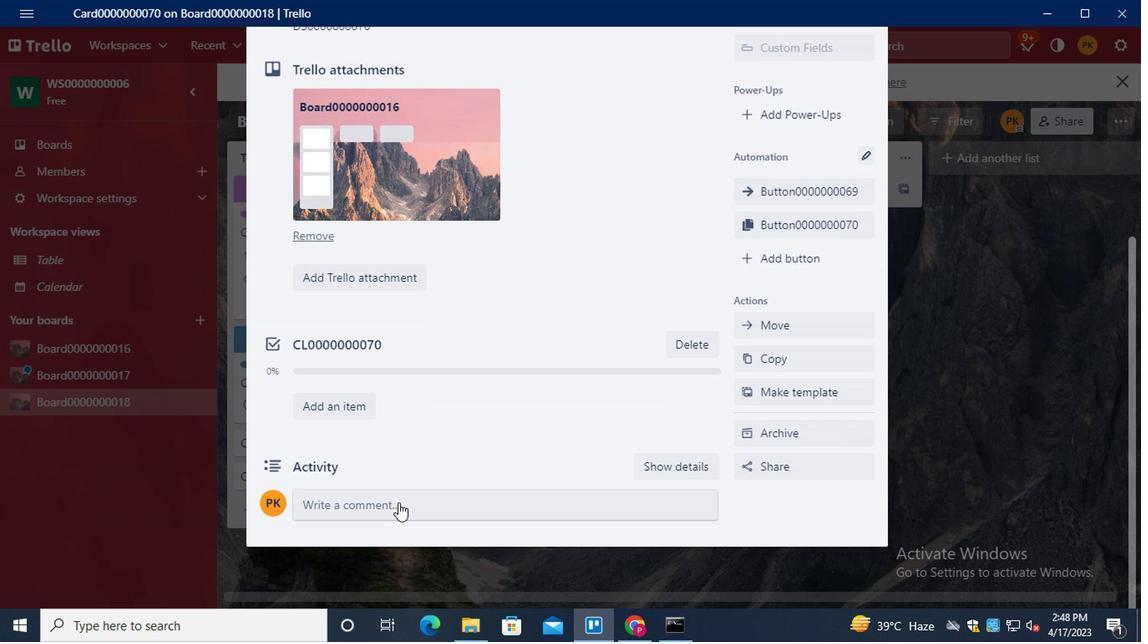 
Action: Key pressed <Key.shift><Key.shift>CM0000000070
Screenshot: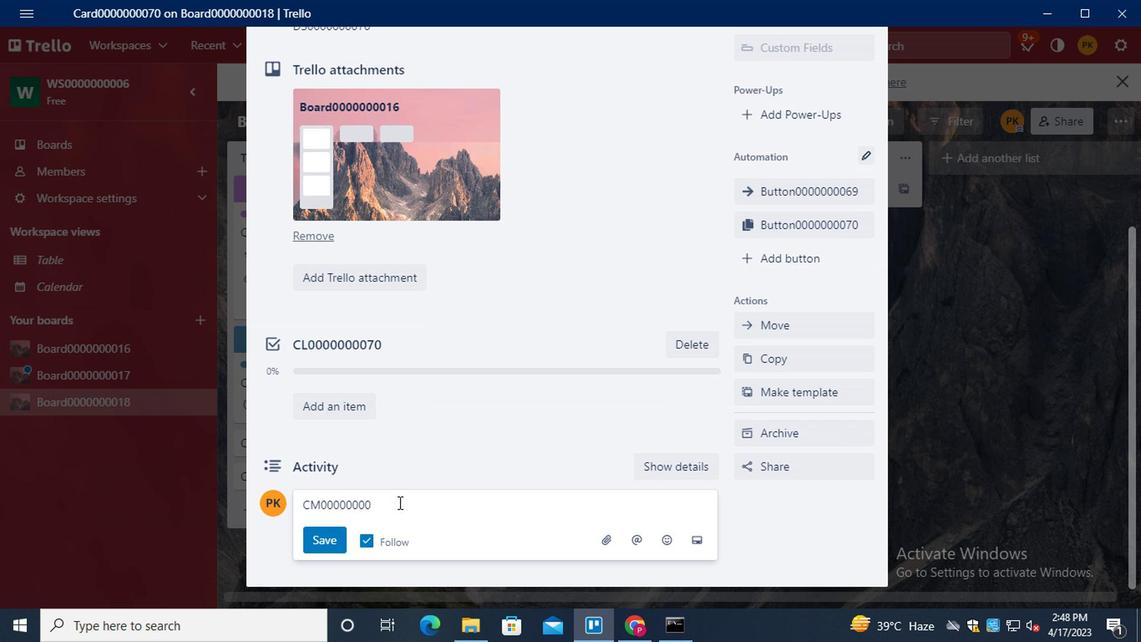 
Action: Mouse moved to (333, 544)
Screenshot: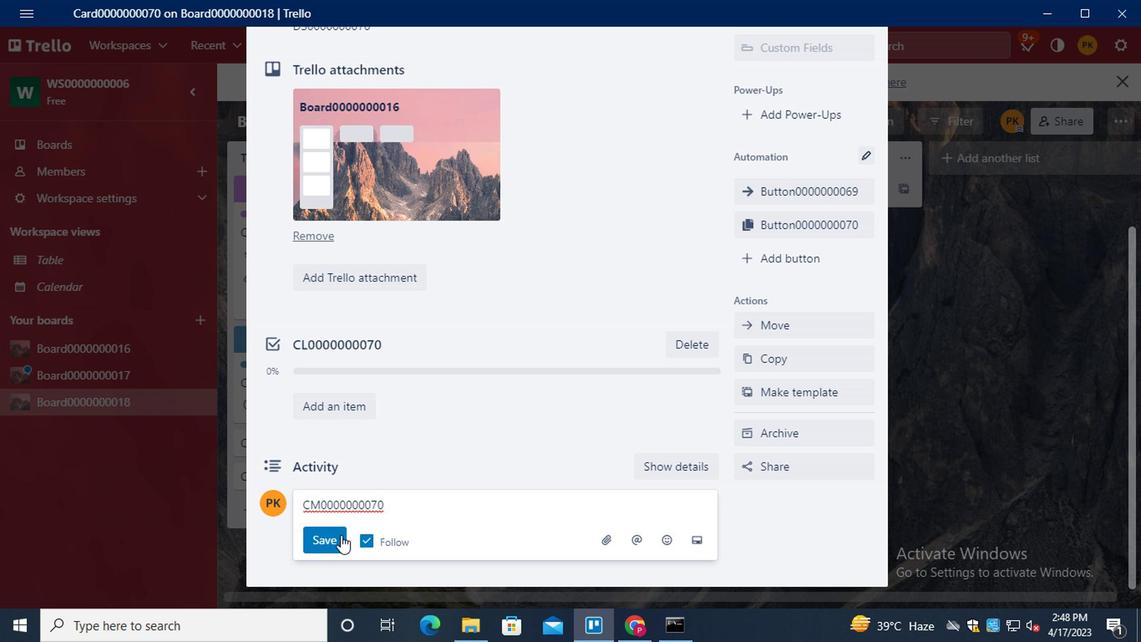 
Action: Mouse pressed left at (333, 544)
Screenshot: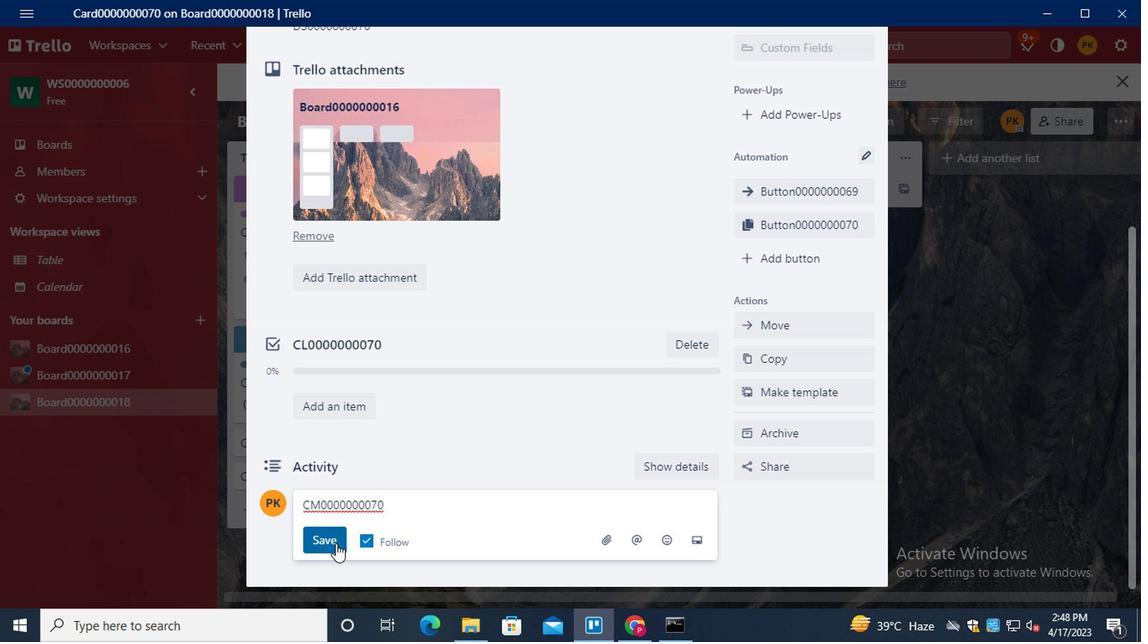 
Action: Mouse moved to (579, 381)
Screenshot: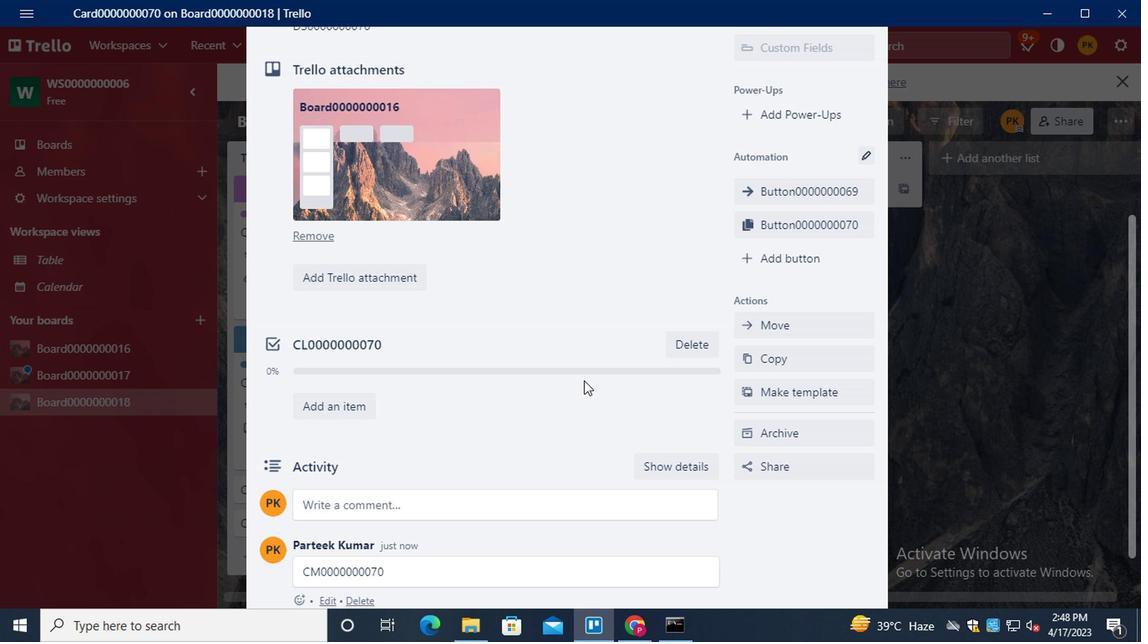 
Action: Mouse scrolled (579, 382) with delta (0, 0)
Screenshot: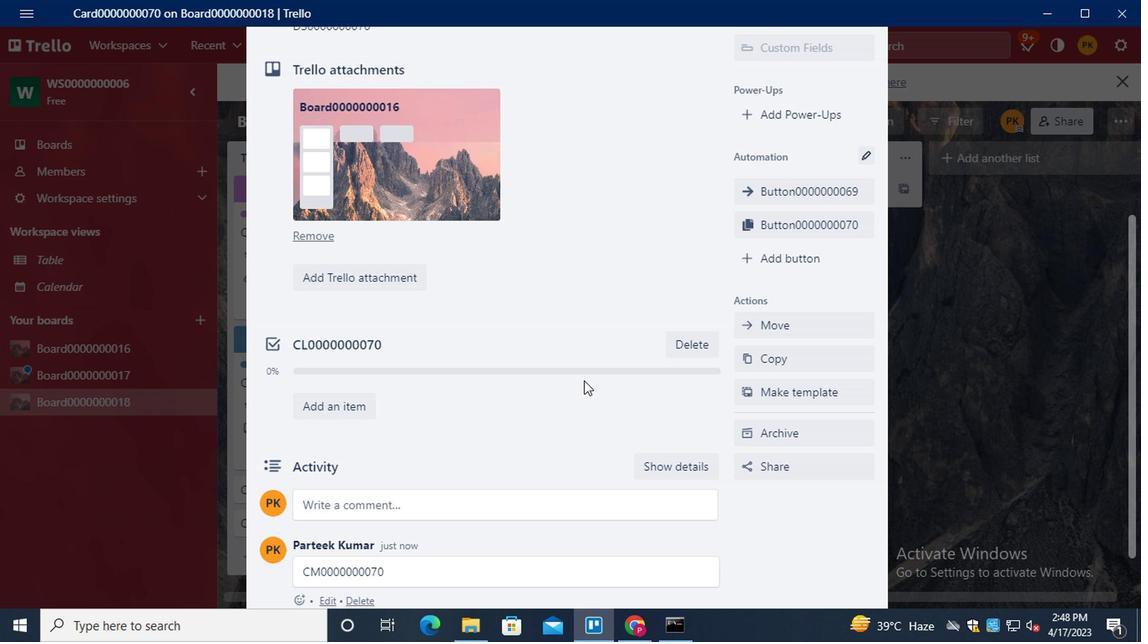 
Action: Mouse moved to (577, 380)
Screenshot: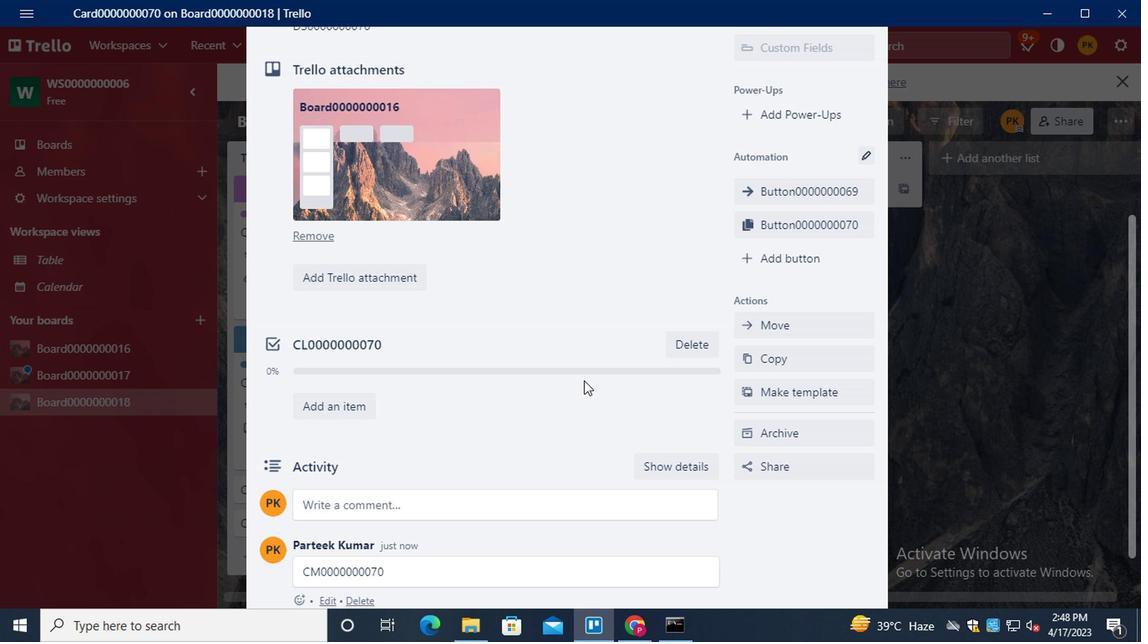 
Action: Mouse scrolled (577, 381) with delta (0, 1)
Screenshot: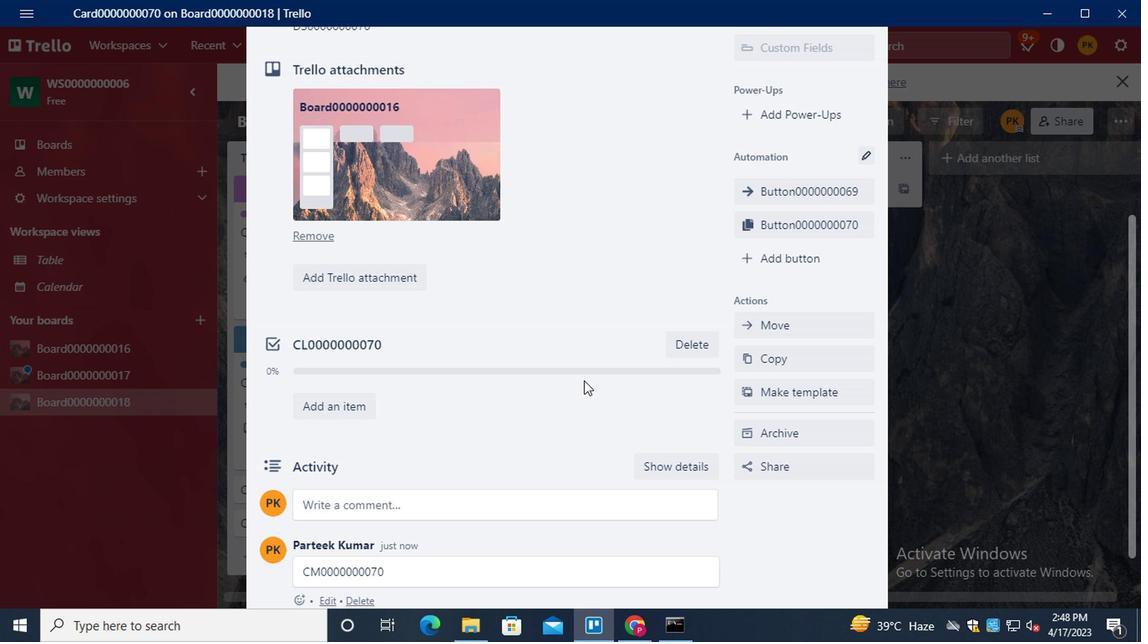 
Action: Mouse scrolled (577, 381) with delta (0, 1)
Screenshot: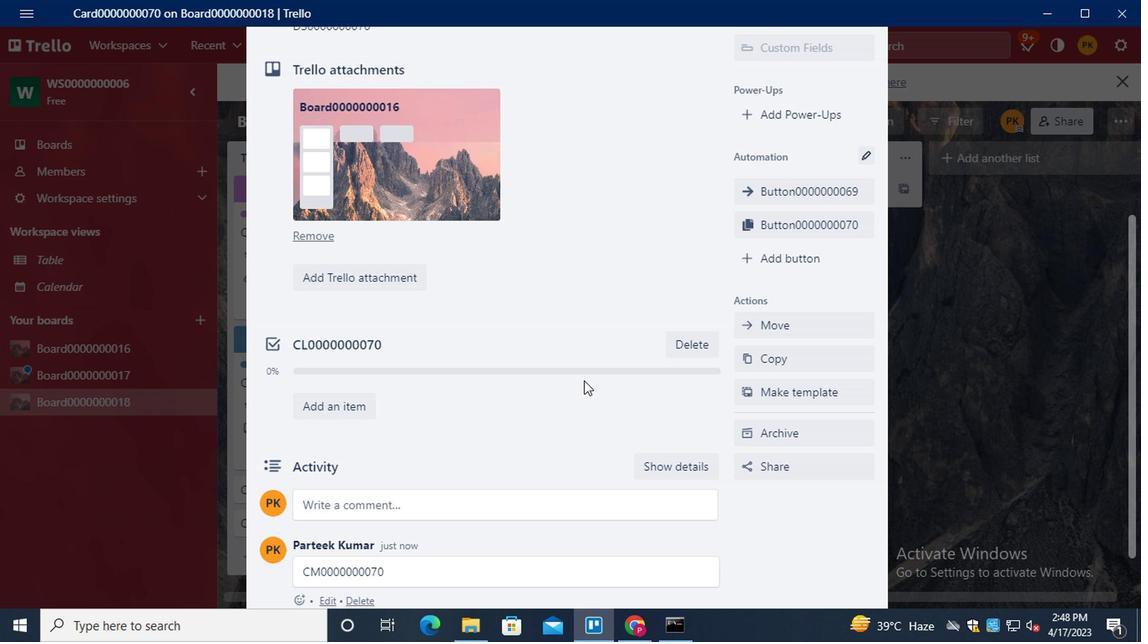 
Action: Mouse scrolled (577, 381) with delta (0, 1)
Screenshot: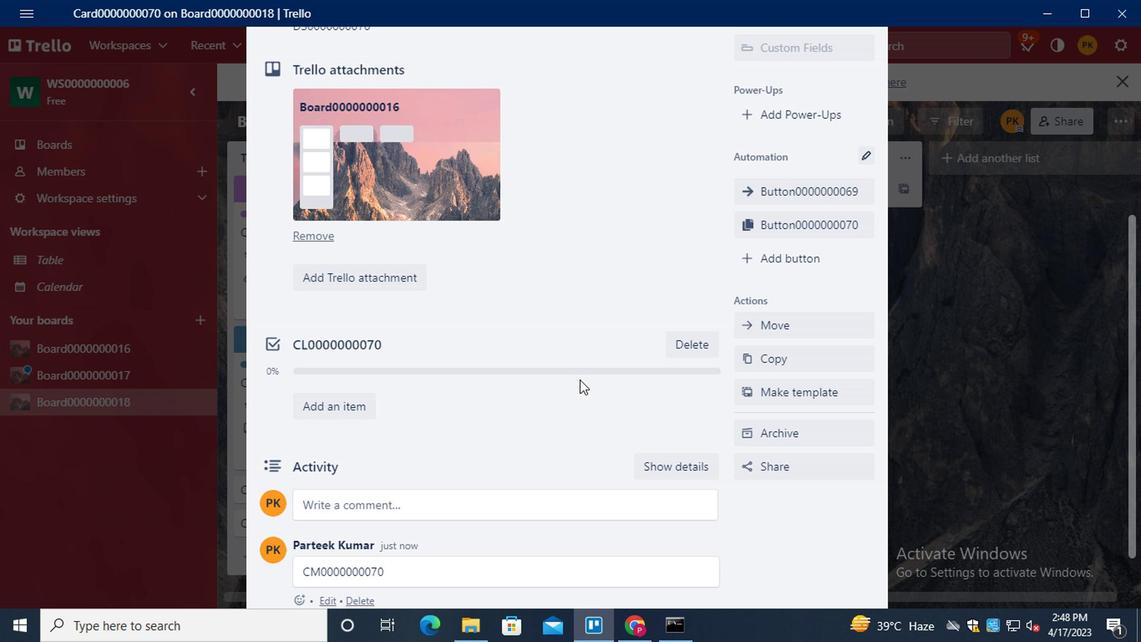 
Action: Mouse scrolled (577, 381) with delta (0, 1)
Screenshot: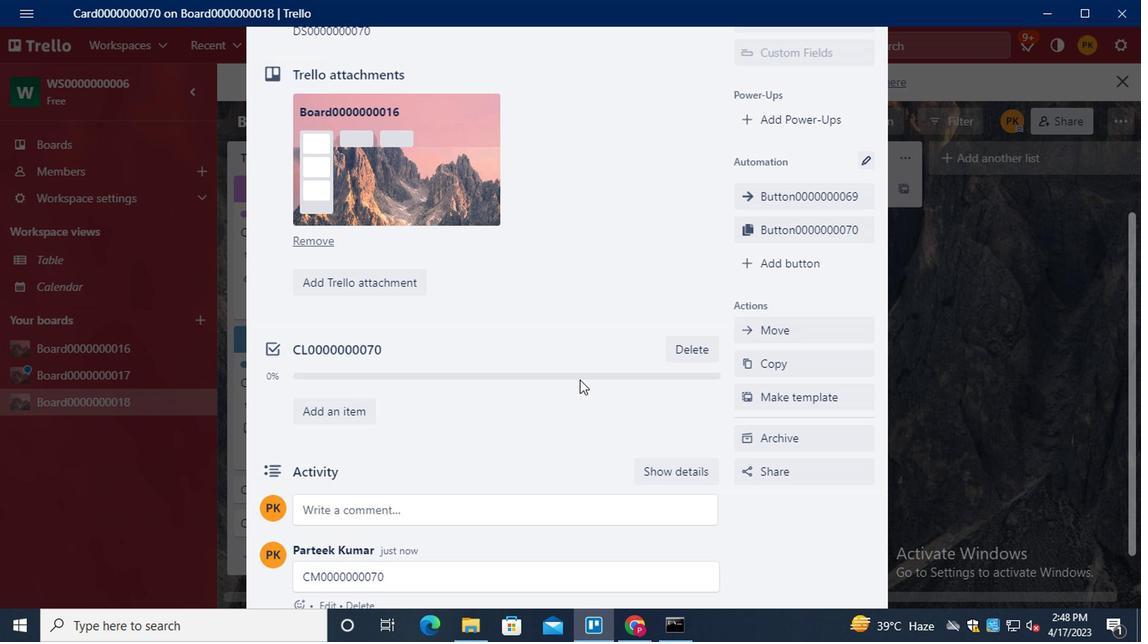 
Action: Mouse scrolled (577, 381) with delta (0, 1)
Screenshot: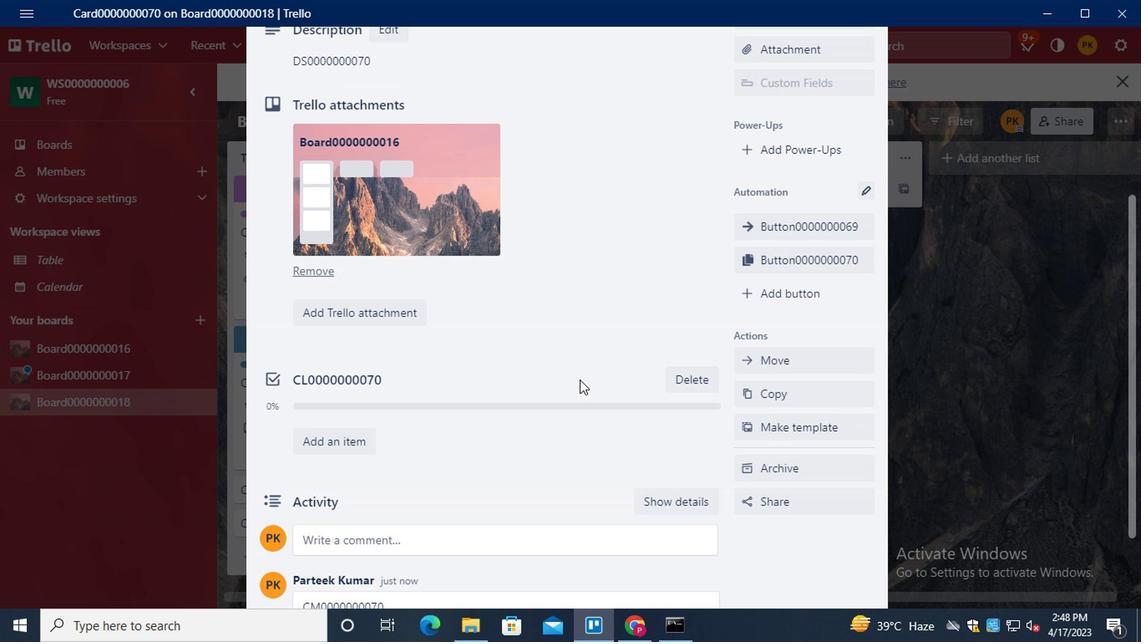 
Action: Mouse scrolled (577, 381) with delta (0, 1)
Screenshot: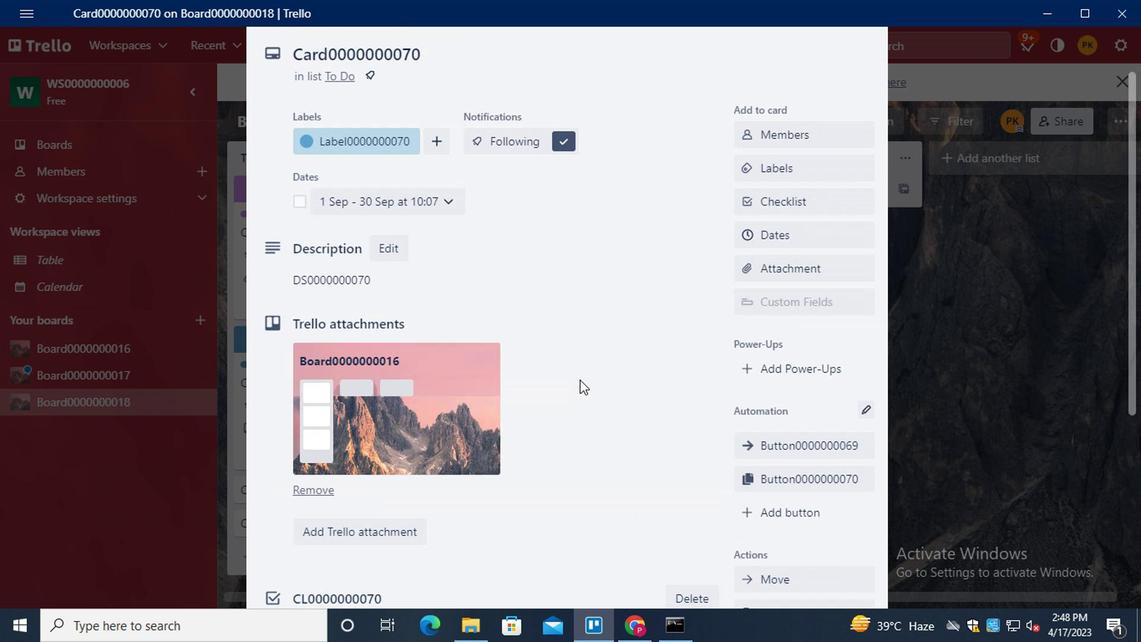 
